 Task: Select the Mountain Time - US & Canada as time zone for the schedule.
Action: Mouse moved to (108, 326)
Screenshot: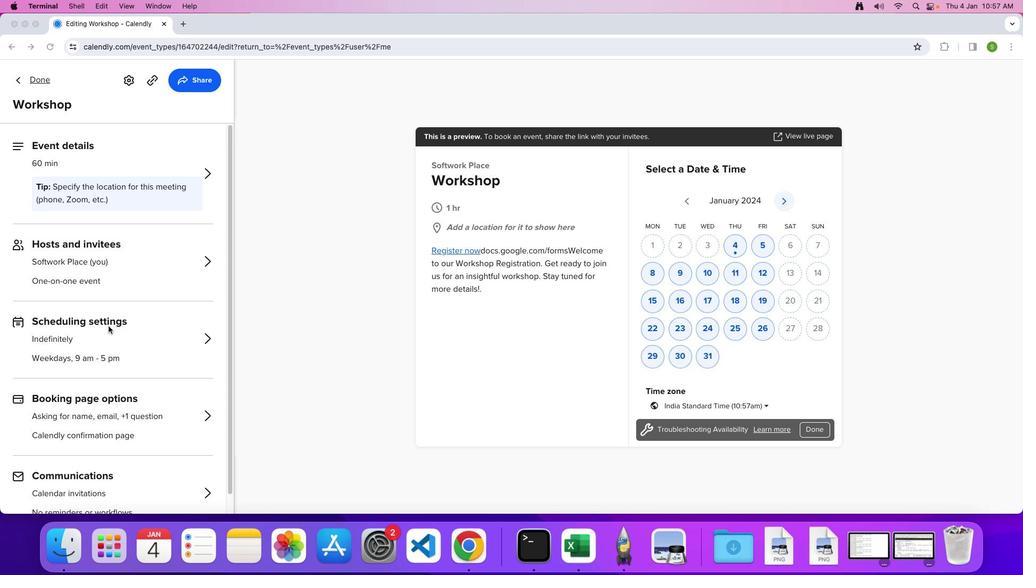 
Action: Mouse pressed left at (108, 326)
Screenshot: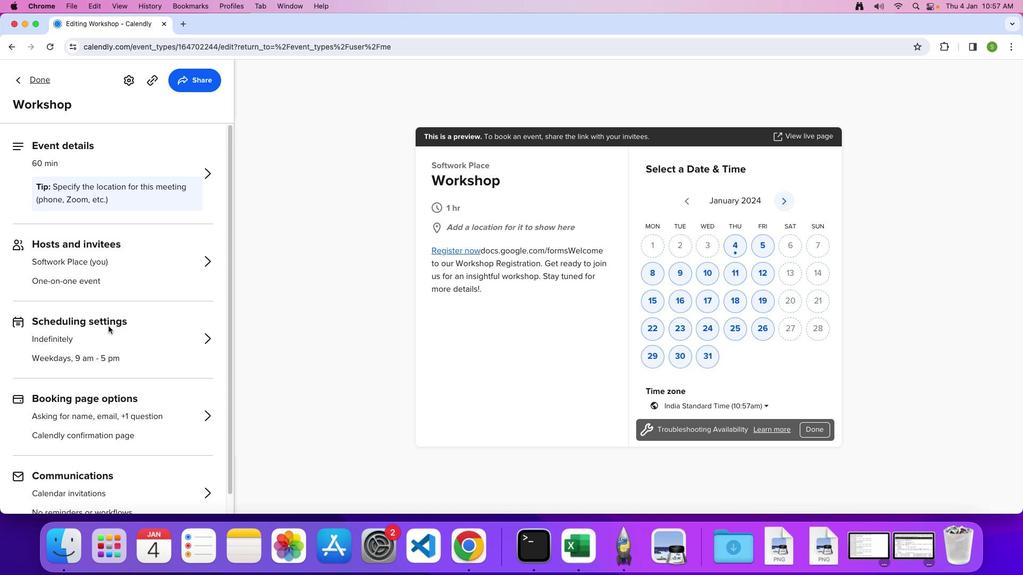 
Action: Mouse pressed left at (108, 326)
Screenshot: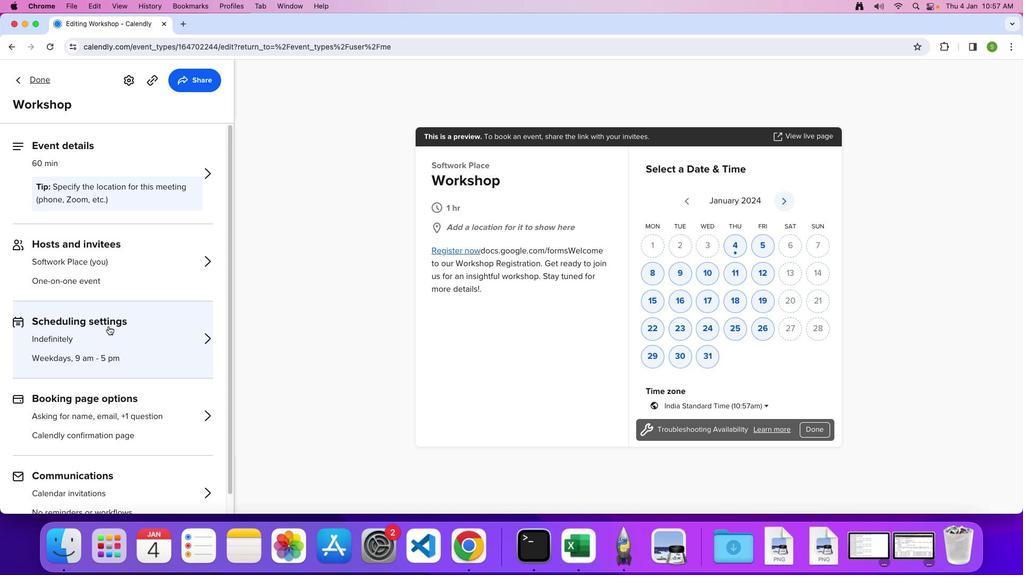 
Action: Mouse moved to (132, 327)
Screenshot: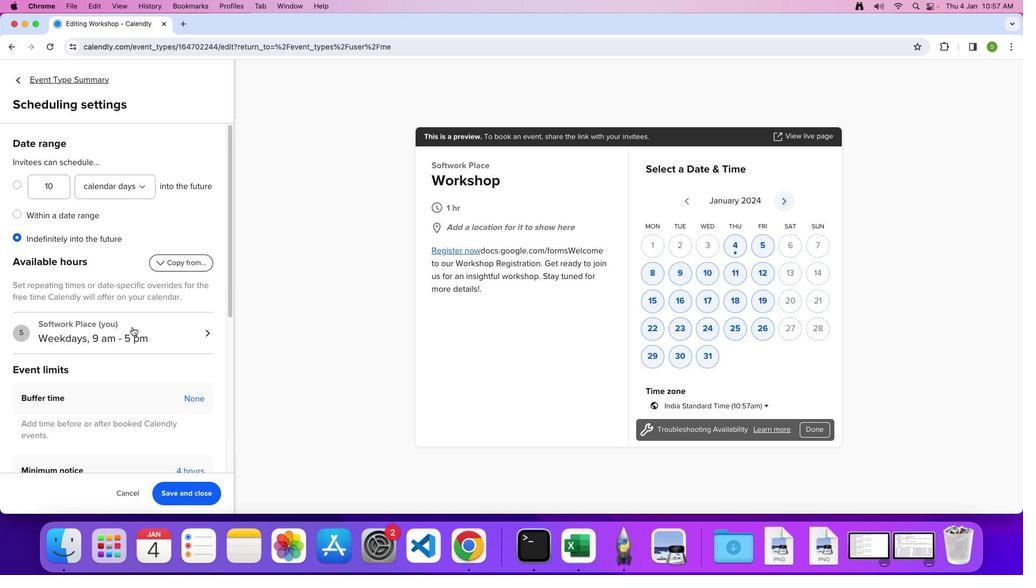 
Action: Mouse pressed left at (132, 327)
Screenshot: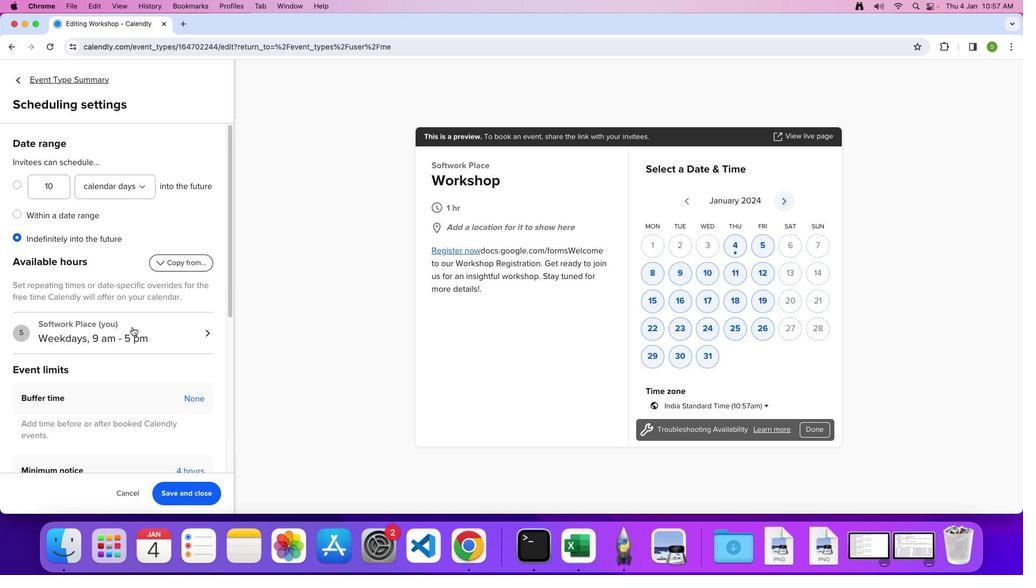 
Action: Mouse moved to (86, 197)
Screenshot: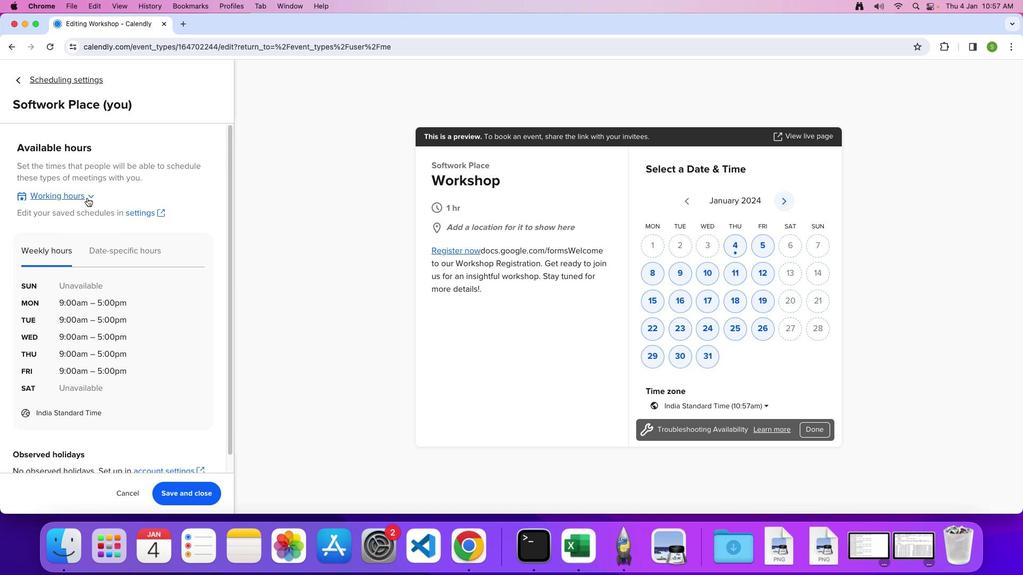 
Action: Mouse pressed left at (86, 197)
Screenshot: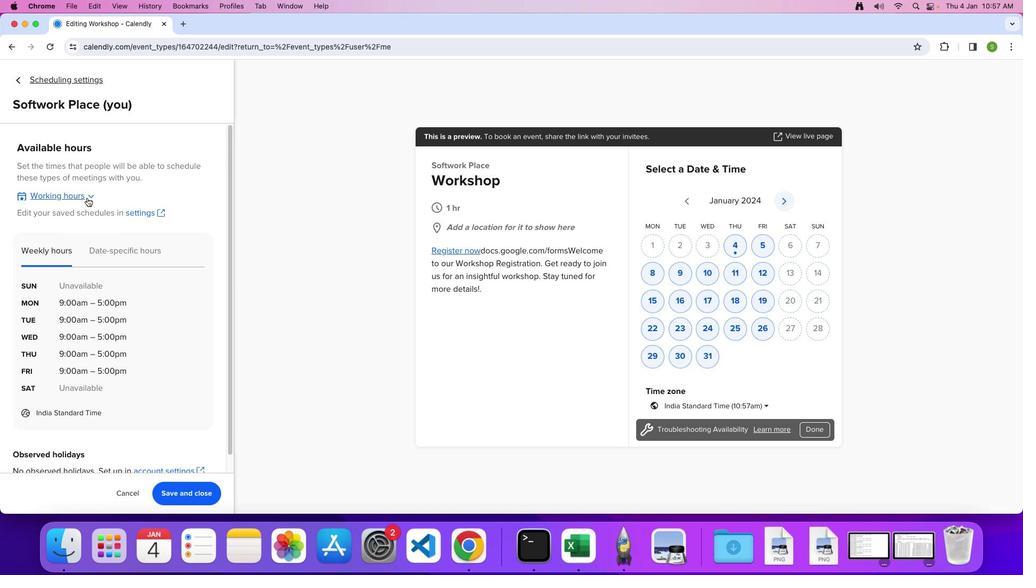 
Action: Mouse moved to (70, 266)
Screenshot: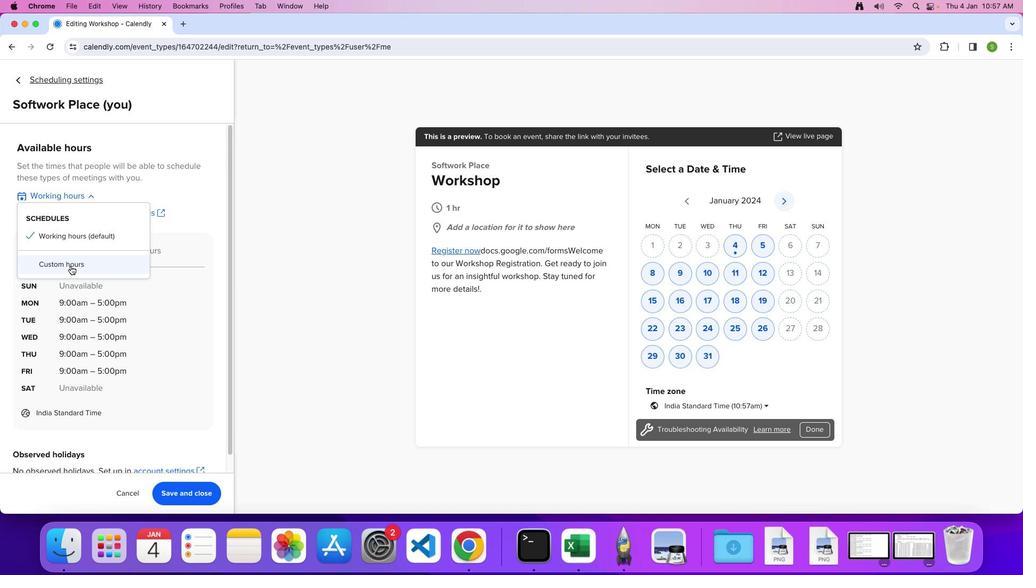 
Action: Mouse pressed left at (70, 266)
Screenshot: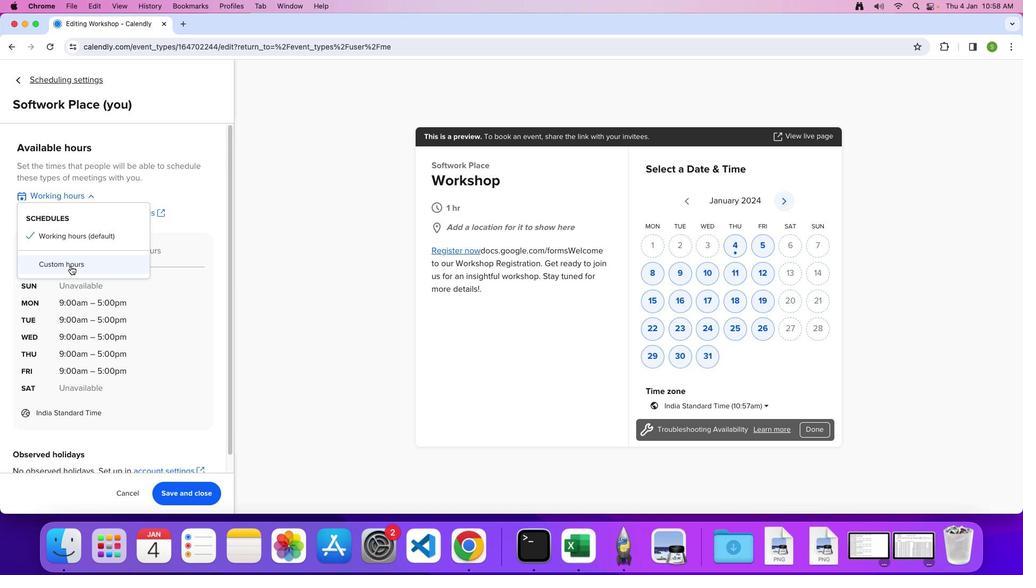 
Action: Mouse moved to (143, 343)
Screenshot: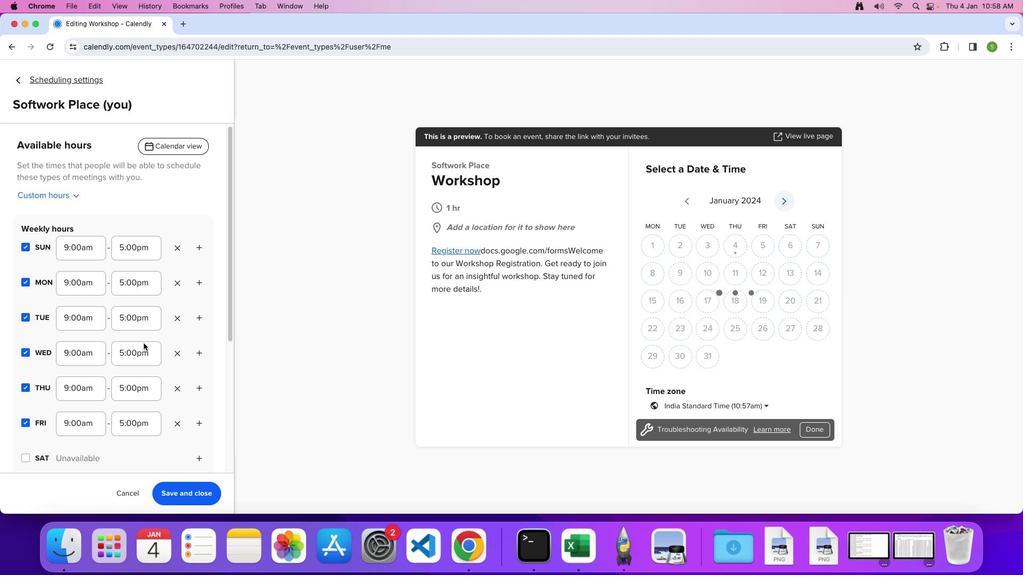 
Action: Mouse scrolled (143, 343) with delta (0, 0)
Screenshot: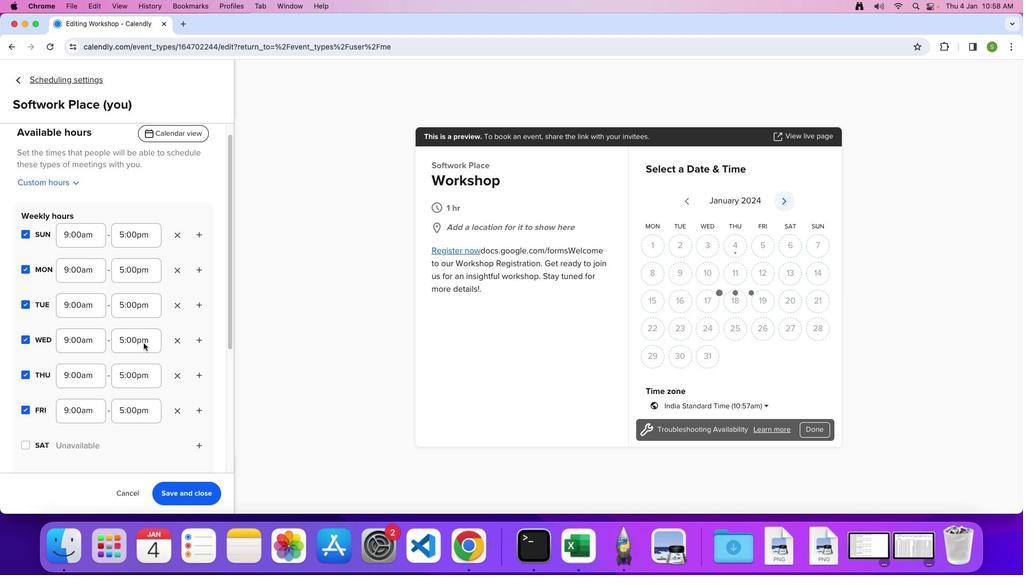 
Action: Mouse moved to (143, 343)
Screenshot: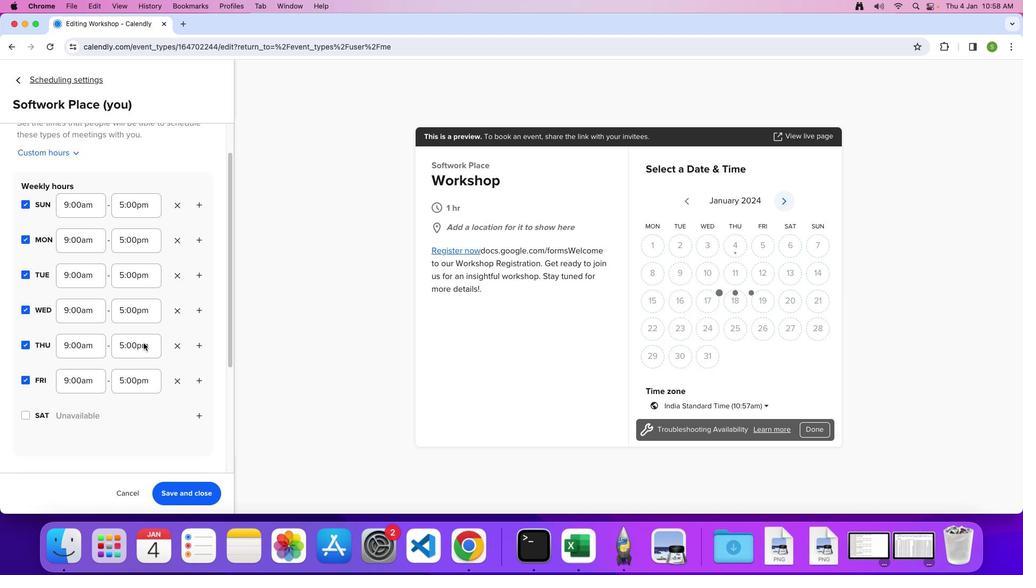 
Action: Mouse scrolled (143, 343) with delta (0, 0)
Screenshot: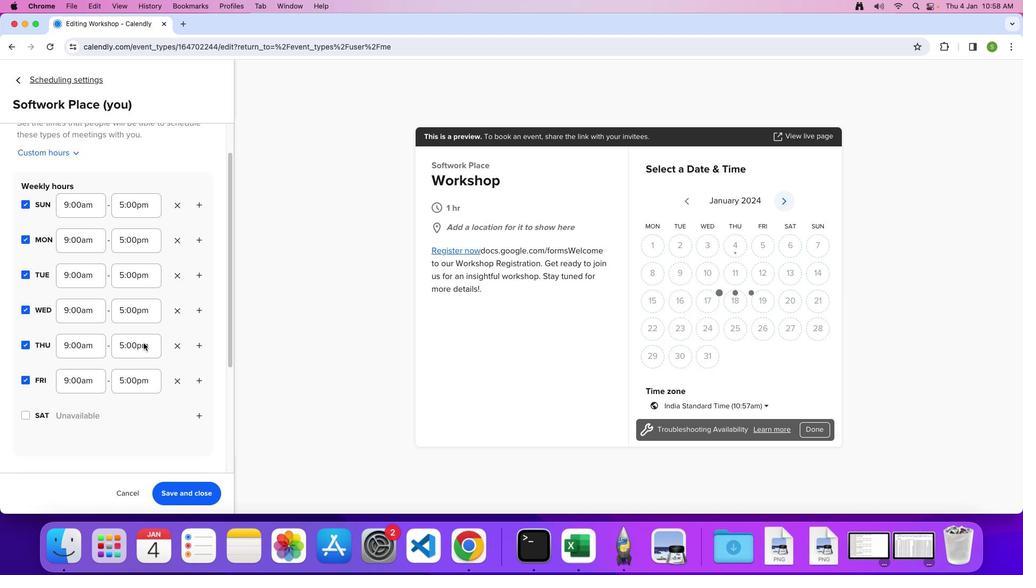 
Action: Mouse scrolled (143, 343) with delta (0, -2)
Screenshot: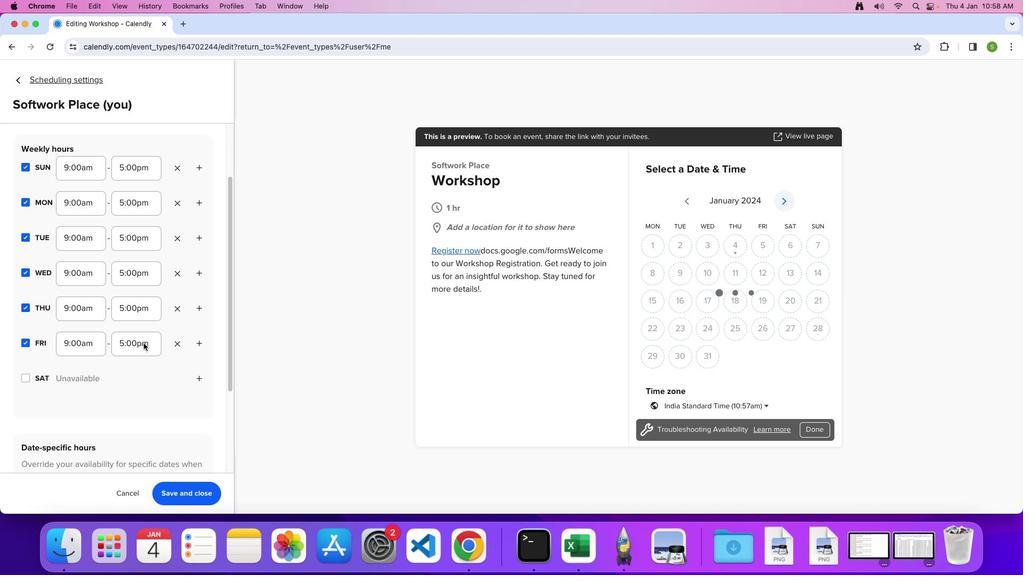 
Action: Mouse scrolled (143, 343) with delta (0, 0)
Screenshot: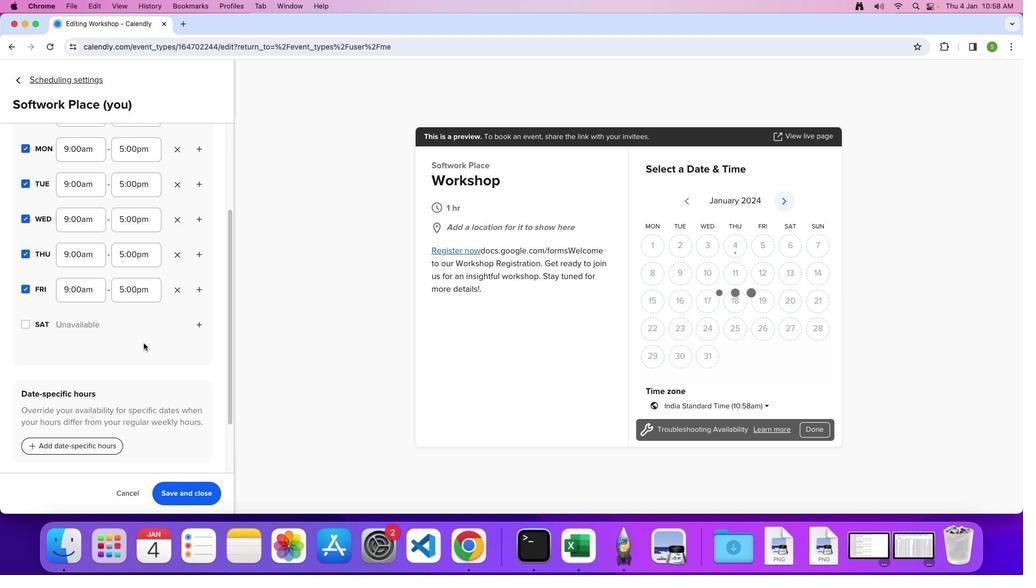 
Action: Mouse scrolled (143, 343) with delta (0, 0)
Screenshot: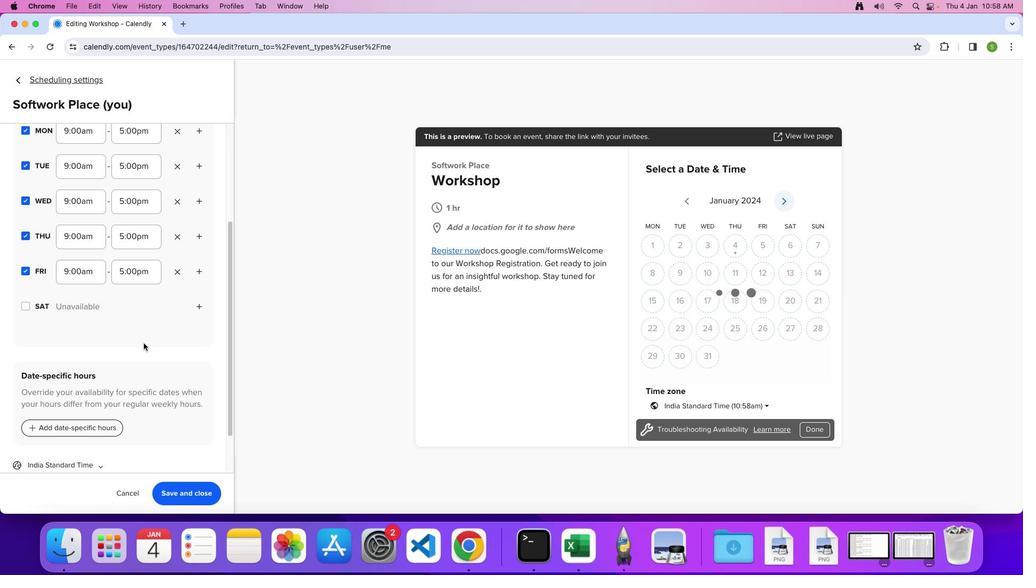
Action: Mouse scrolled (143, 343) with delta (0, -1)
Screenshot: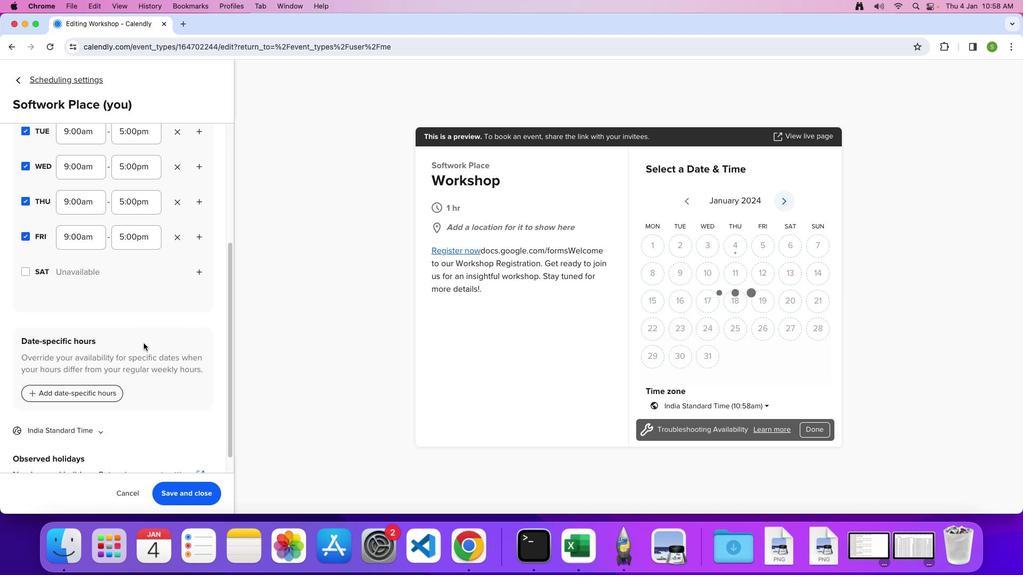
Action: Mouse scrolled (143, 343) with delta (0, -2)
Screenshot: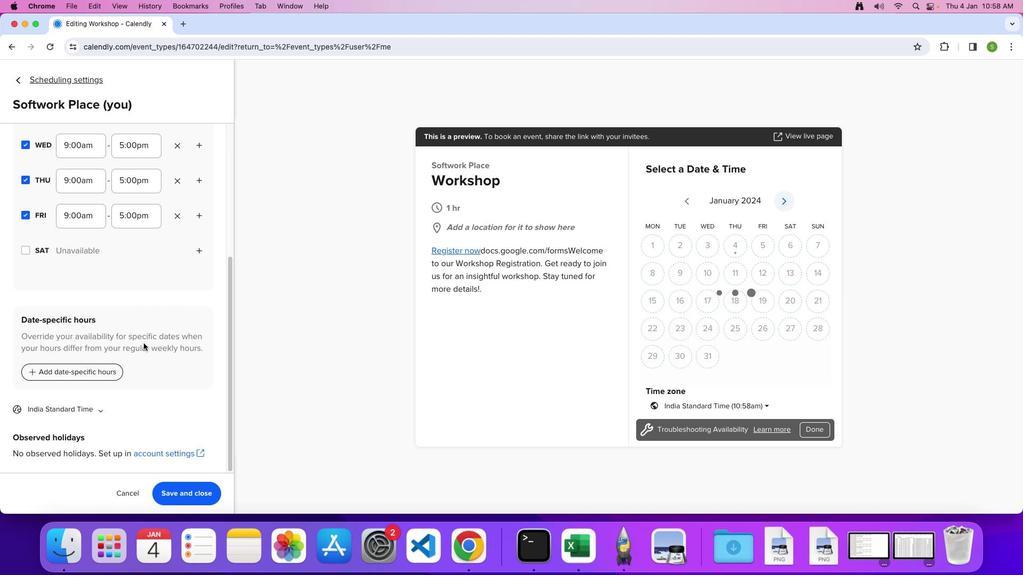 
Action: Mouse scrolled (143, 343) with delta (0, 0)
Screenshot: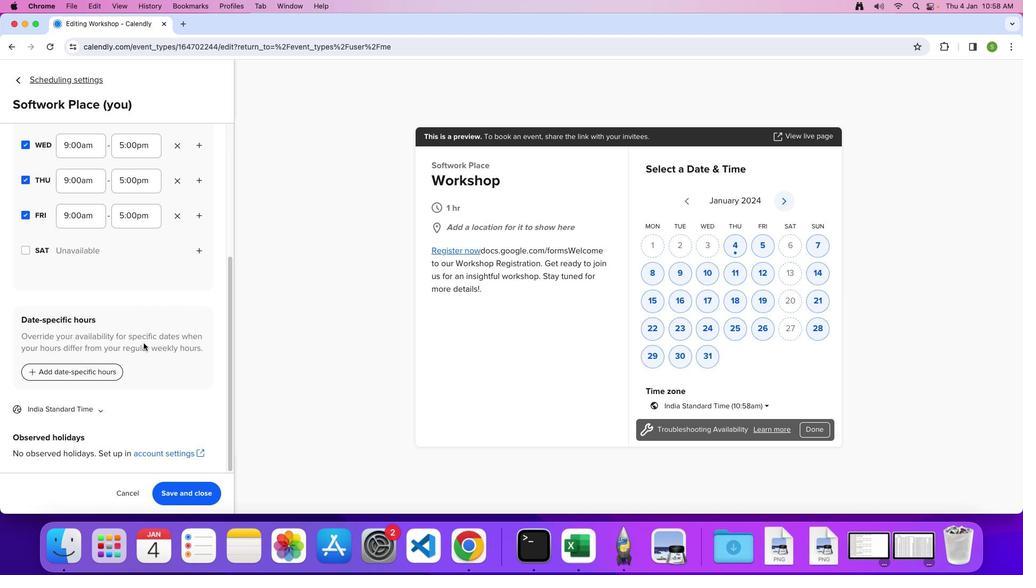 
Action: Mouse scrolled (143, 343) with delta (0, 0)
Screenshot: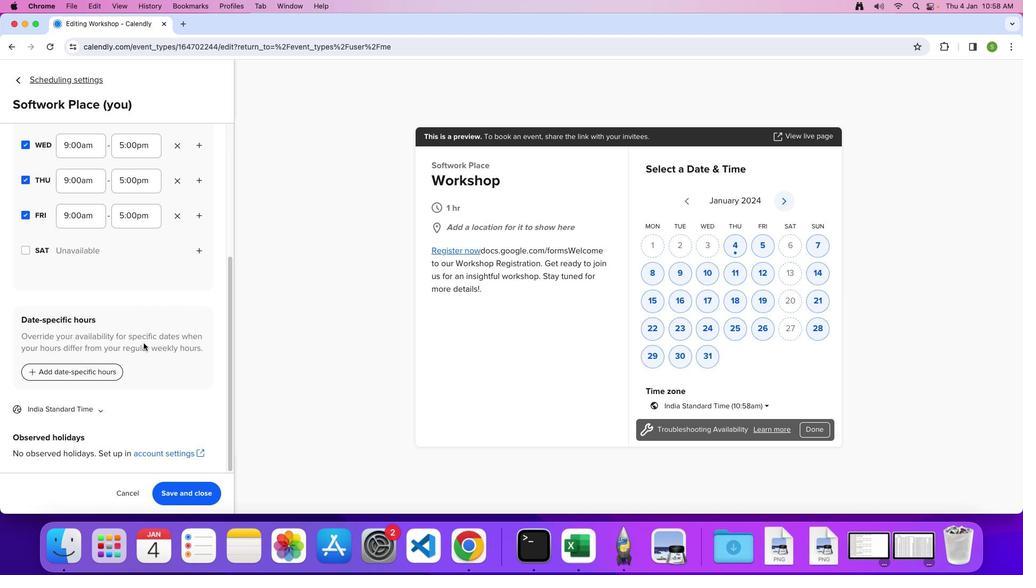 
Action: Mouse scrolled (143, 343) with delta (0, 0)
Screenshot: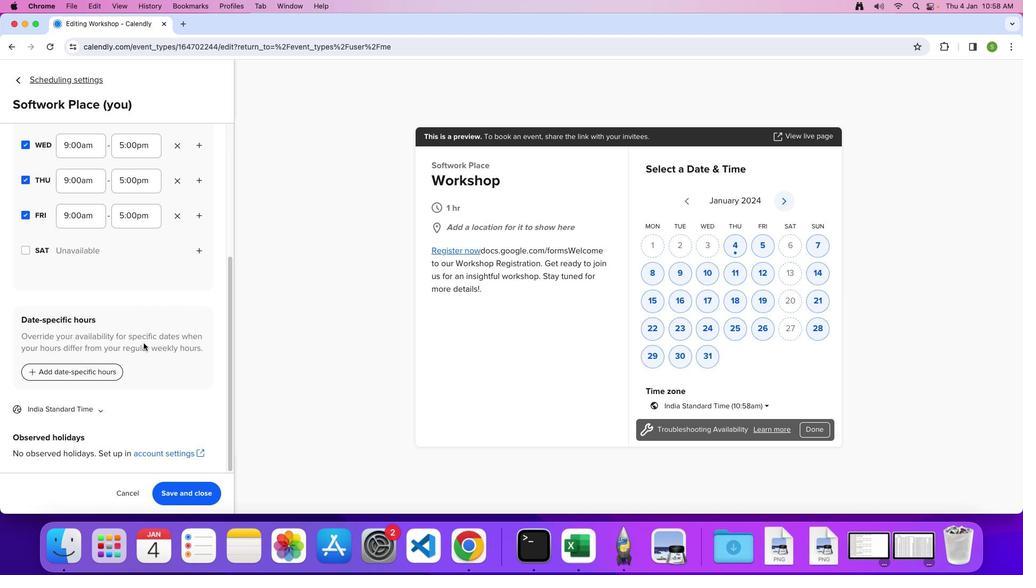 
Action: Mouse moved to (93, 408)
Screenshot: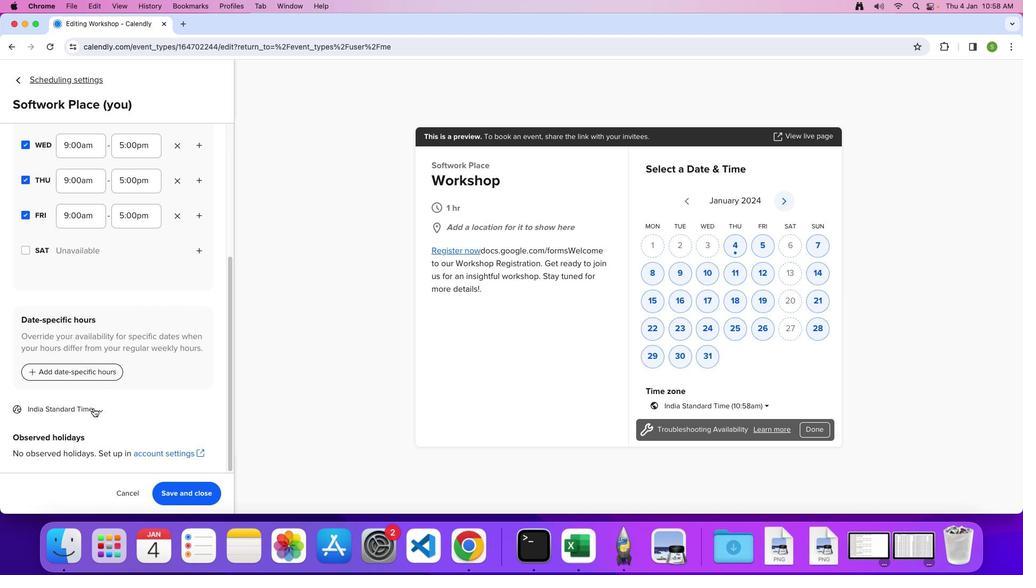 
Action: Mouse pressed left at (93, 408)
Screenshot: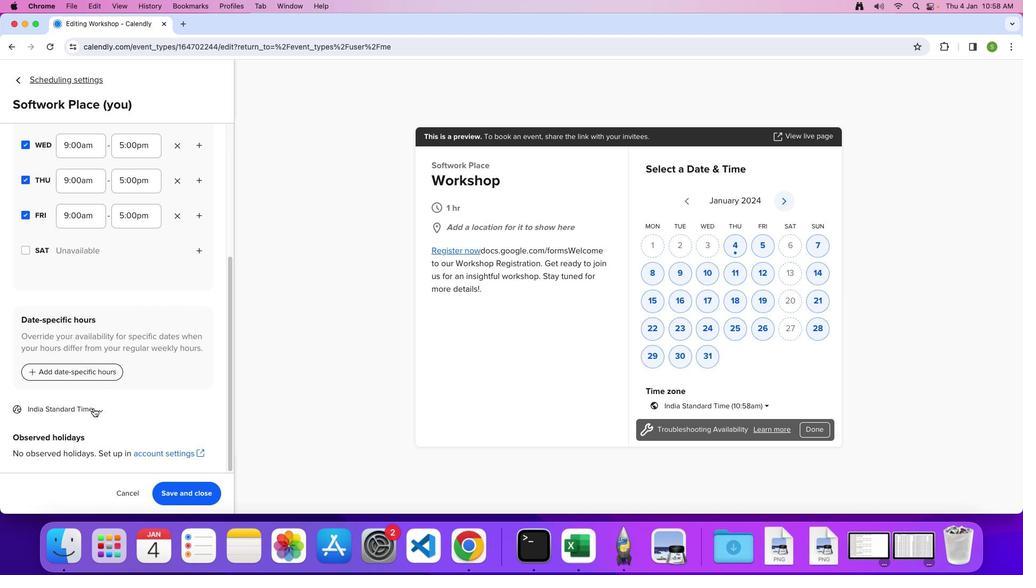 
Action: Mouse moved to (132, 392)
Screenshot: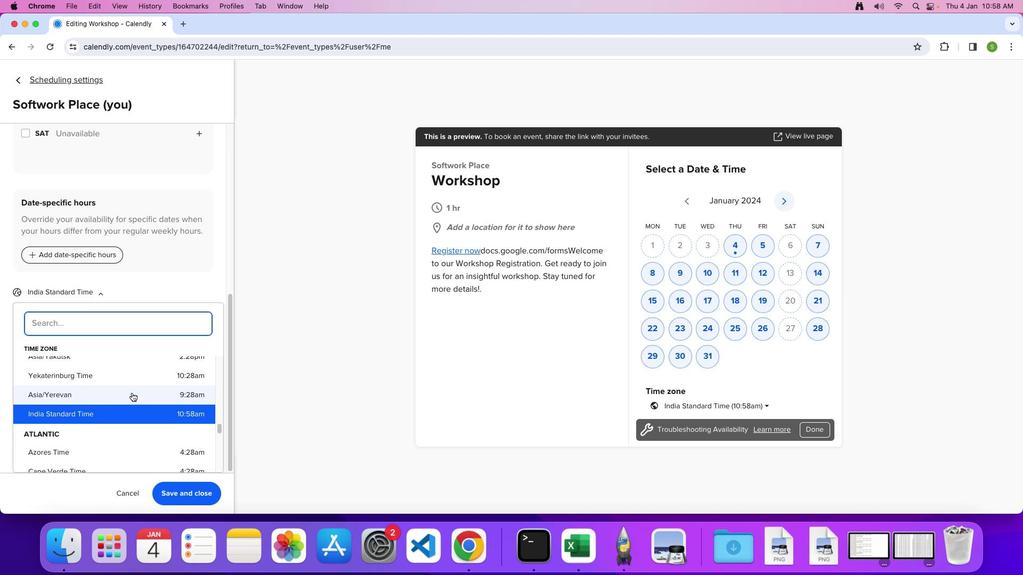 
Action: Mouse scrolled (132, 392) with delta (0, 0)
Screenshot: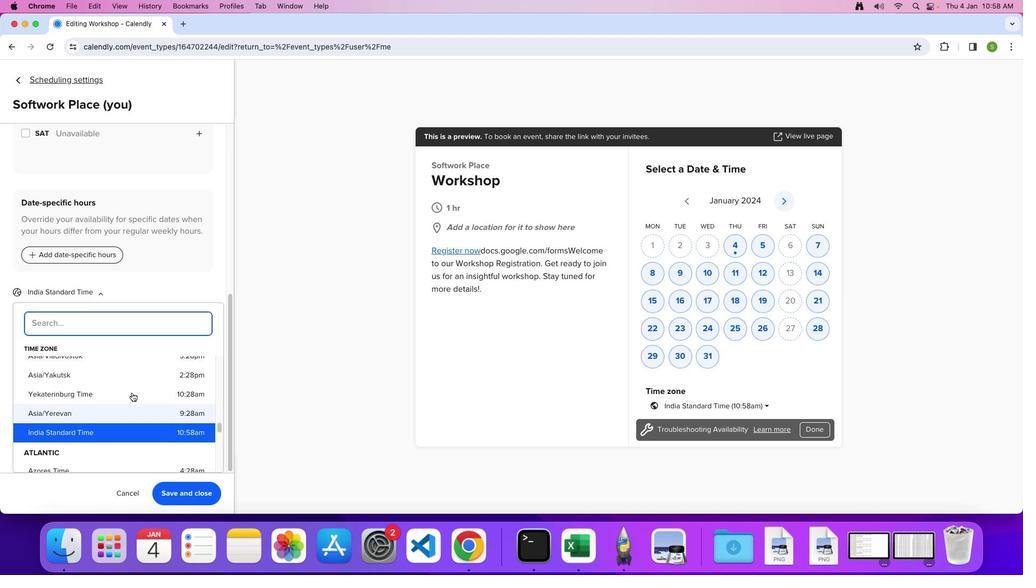 
Action: Mouse scrolled (132, 392) with delta (0, 0)
Screenshot: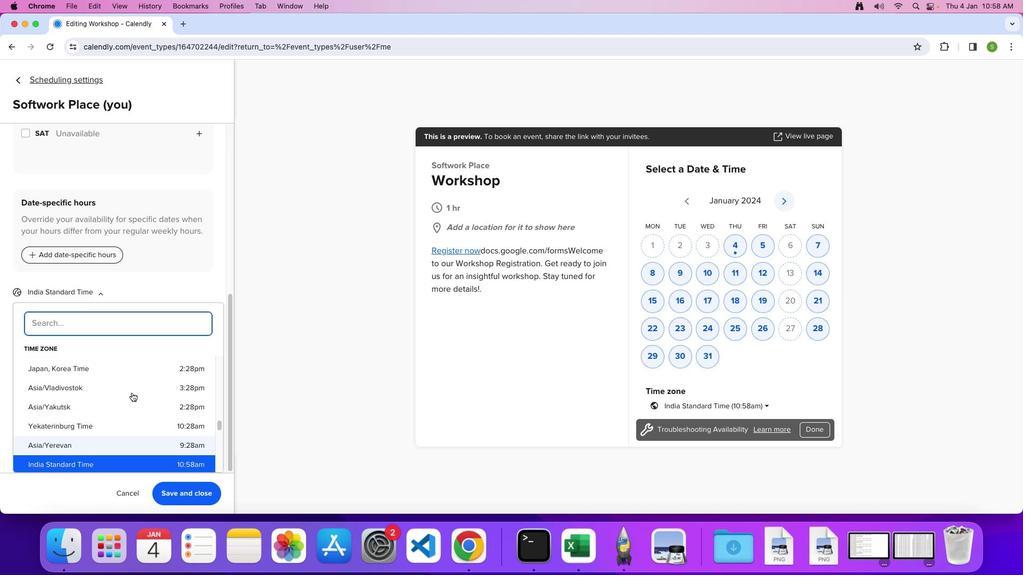 
Action: Mouse scrolled (132, 392) with delta (0, 2)
Screenshot: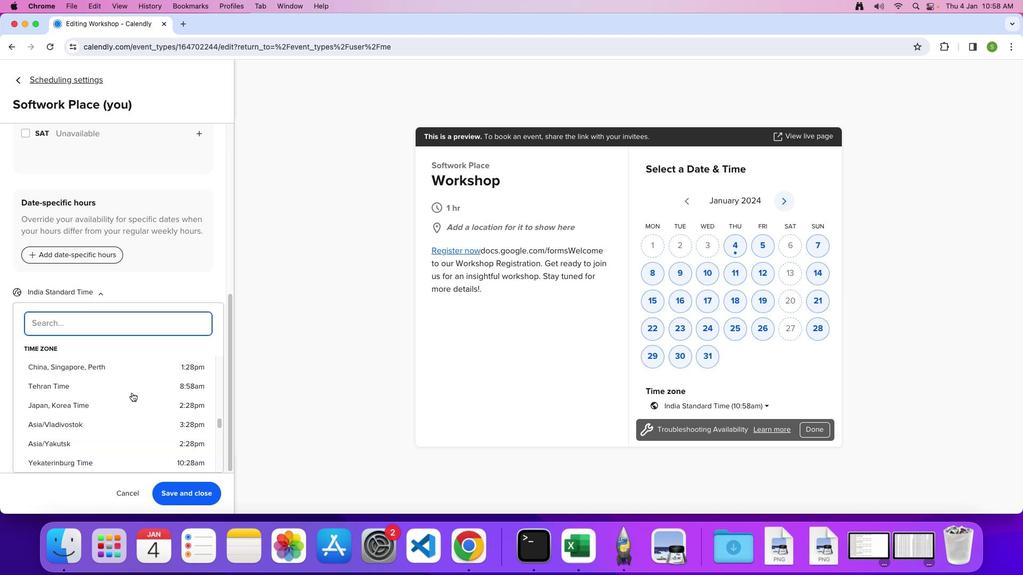 
Action: Mouse moved to (131, 392)
Screenshot: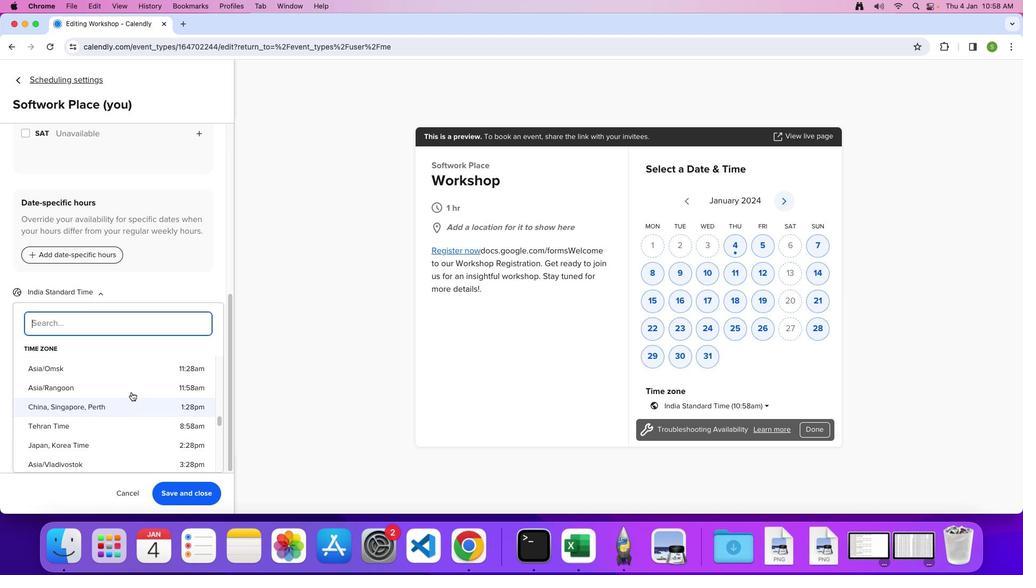 
Action: Mouse scrolled (131, 392) with delta (0, 0)
Screenshot: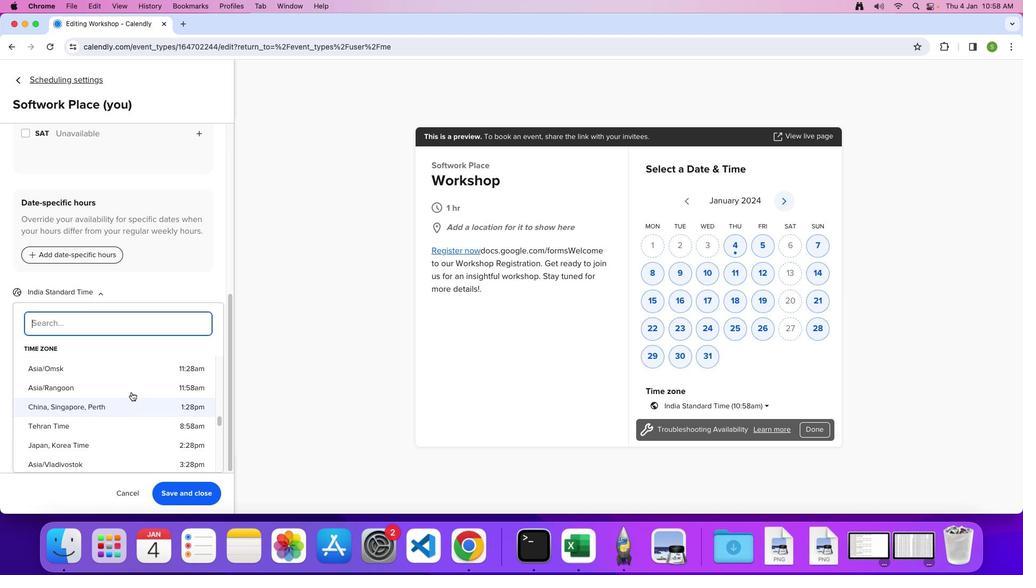 
Action: Mouse moved to (131, 392)
Screenshot: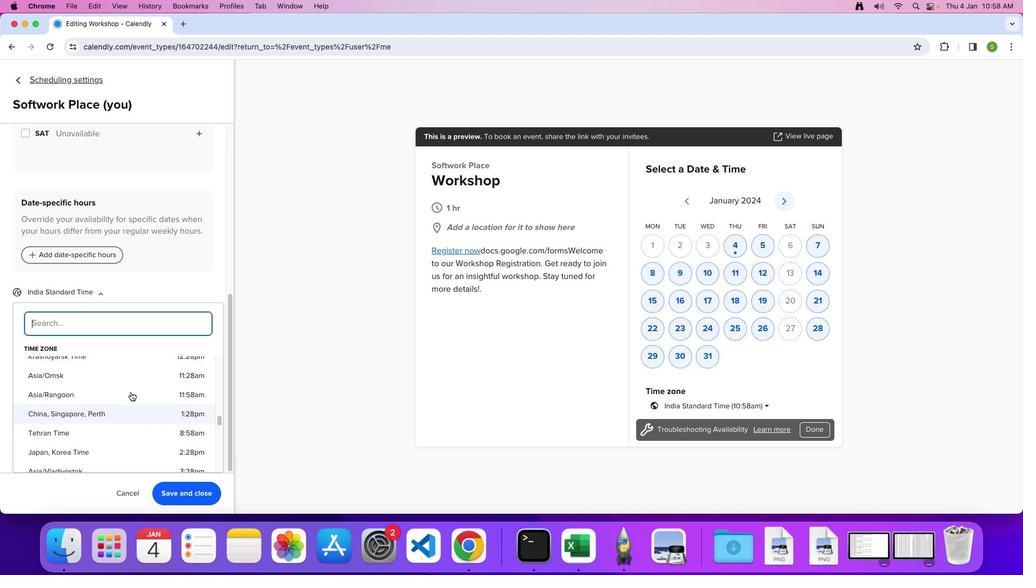 
Action: Mouse scrolled (131, 392) with delta (0, 0)
Screenshot: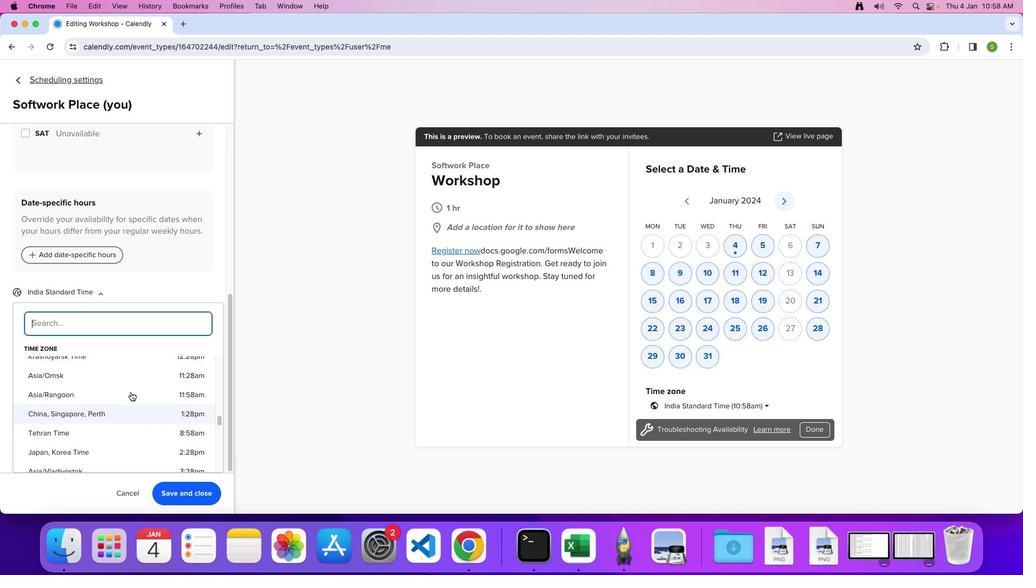 
Action: Mouse moved to (130, 392)
Screenshot: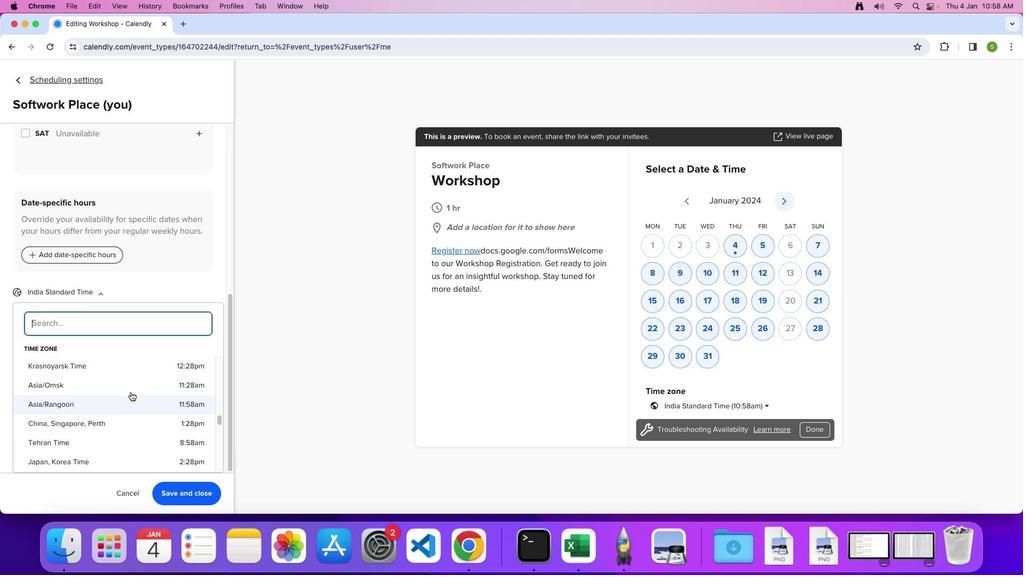 
Action: Mouse scrolled (130, 392) with delta (0, 0)
Screenshot: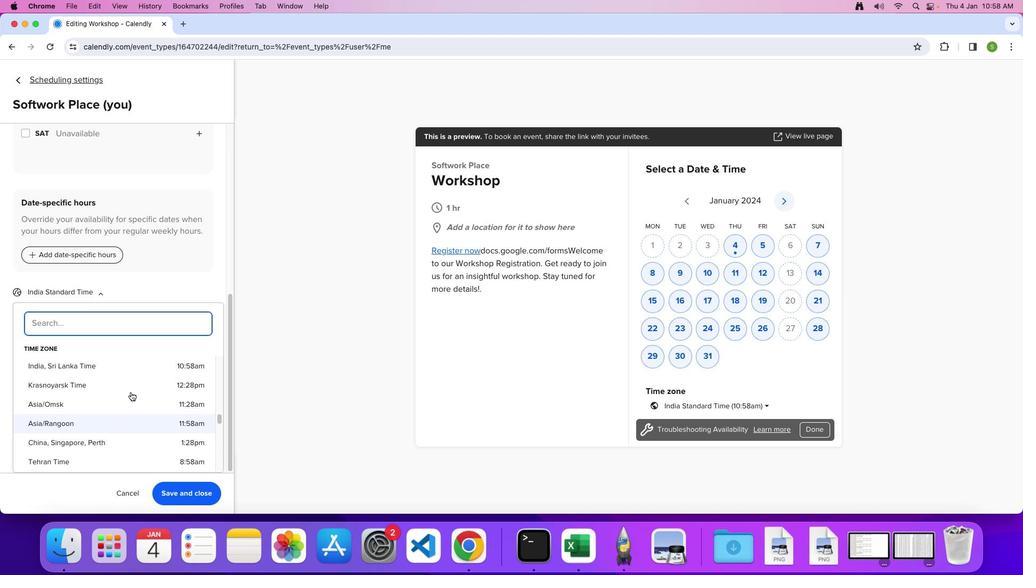 
Action: Mouse scrolled (130, 392) with delta (0, 0)
Screenshot: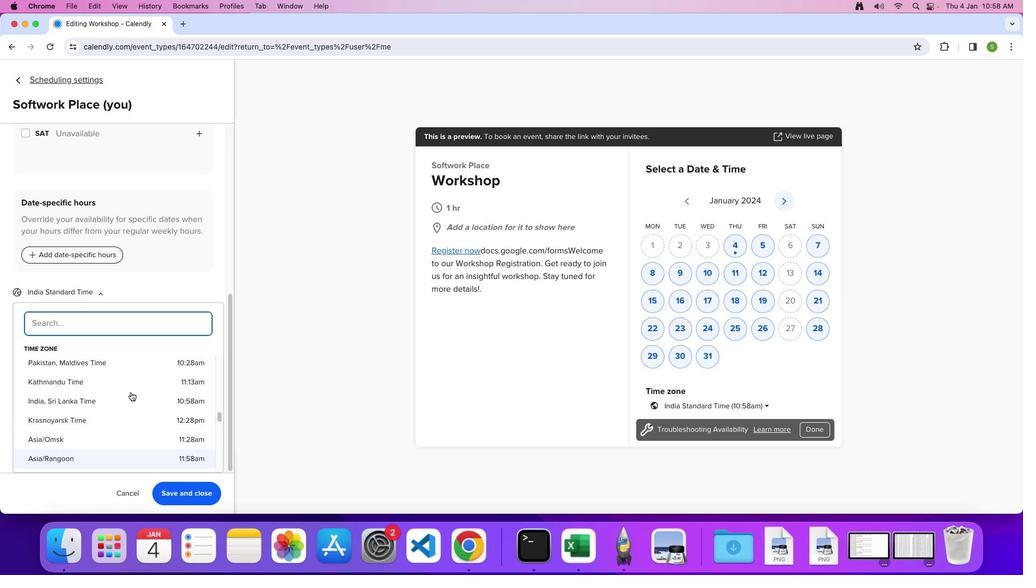 
Action: Mouse scrolled (130, 392) with delta (0, 2)
Screenshot: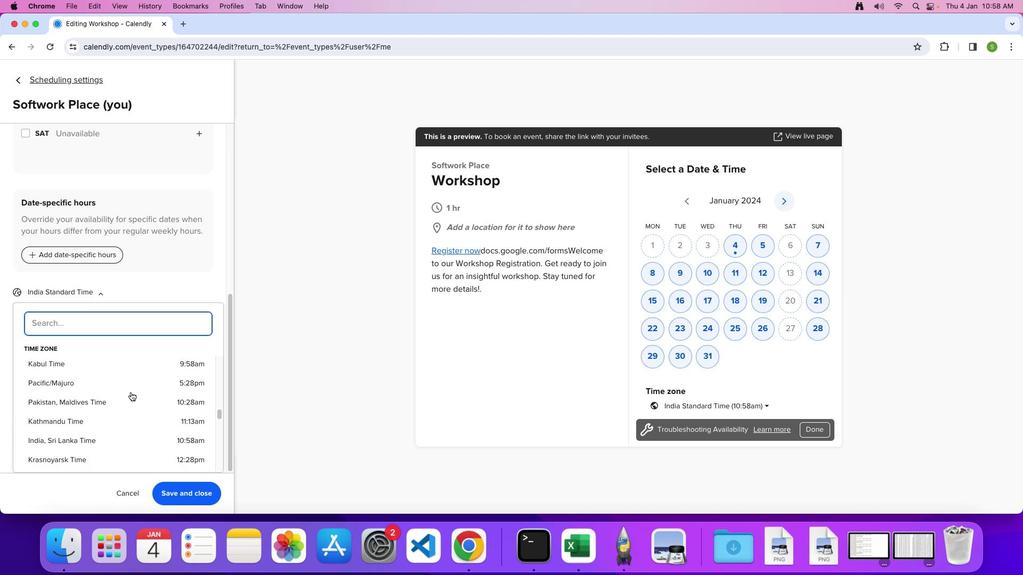 
Action: Mouse scrolled (130, 392) with delta (0, 0)
Screenshot: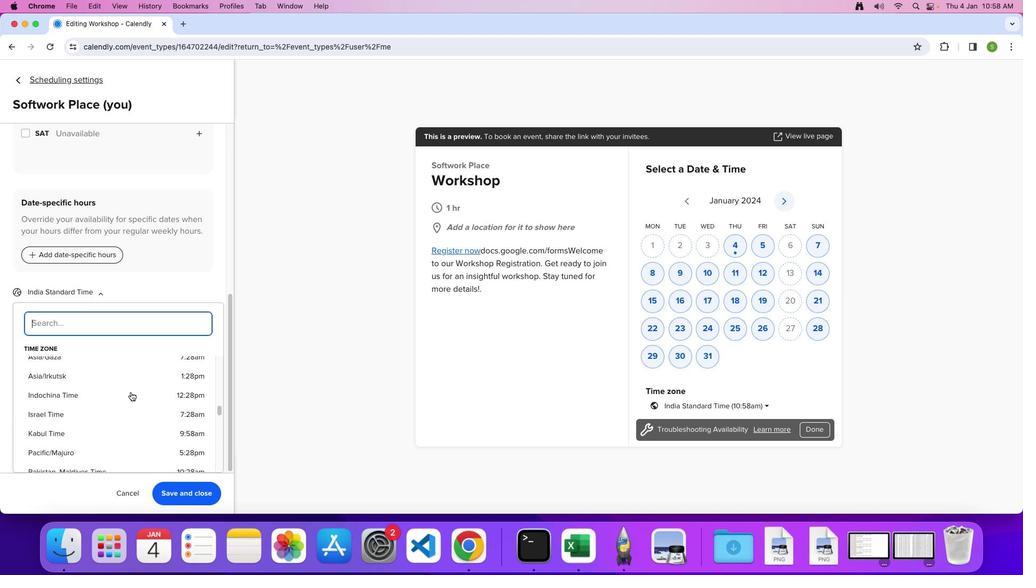 
Action: Mouse scrolled (130, 392) with delta (0, 0)
Screenshot: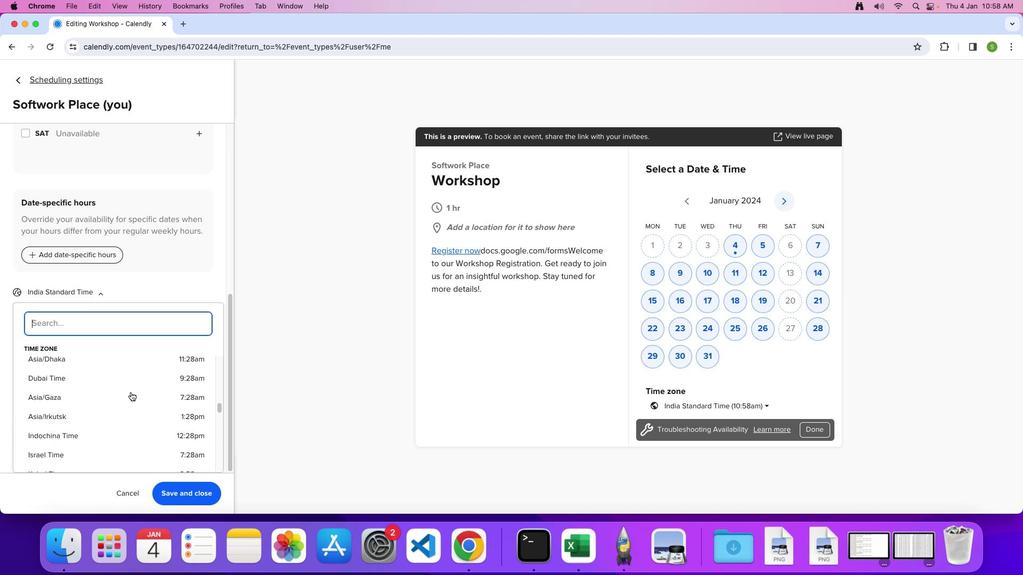 
Action: Mouse scrolled (130, 392) with delta (0, 2)
Screenshot: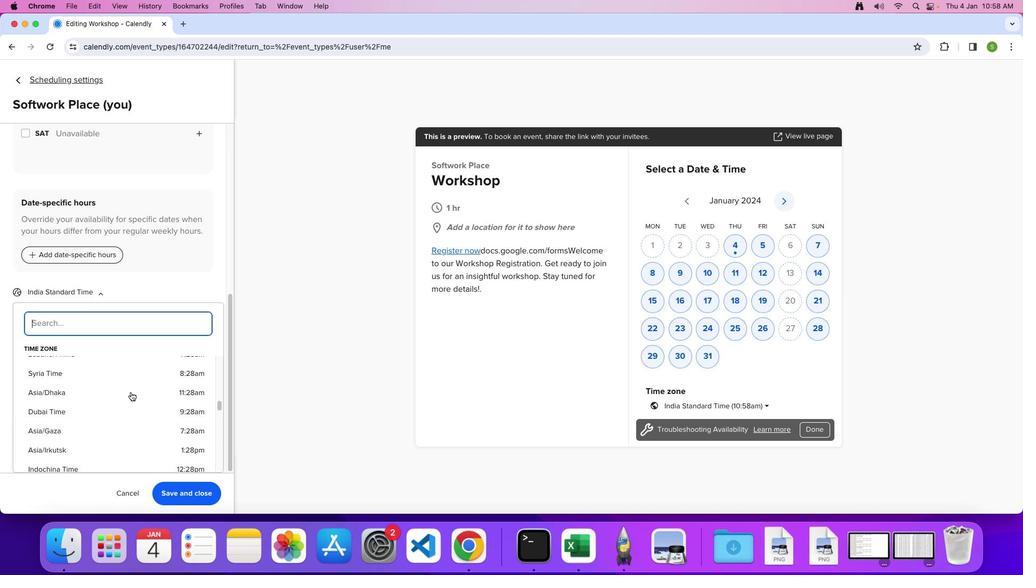 
Action: Mouse moved to (130, 392)
Screenshot: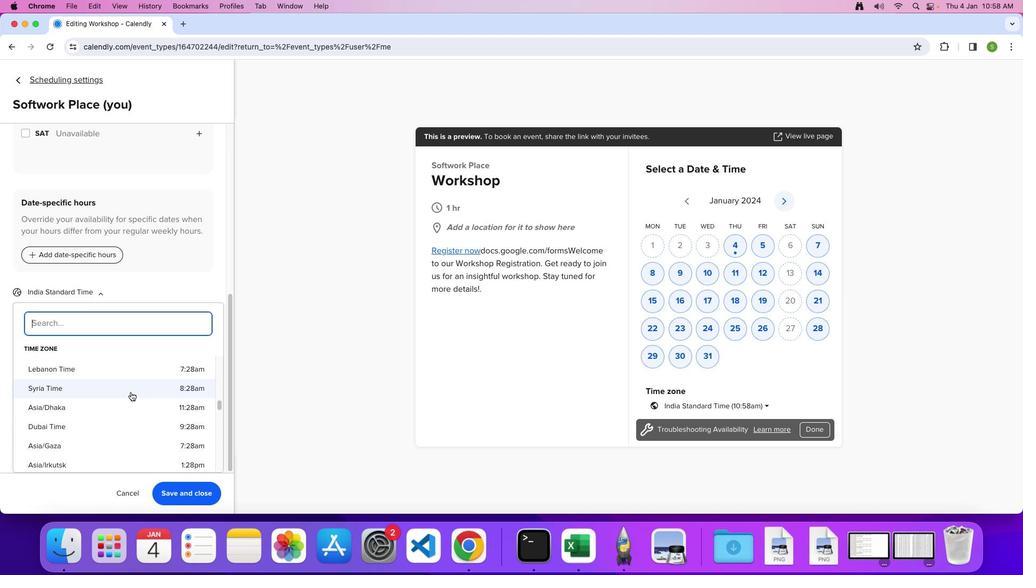 
Action: Mouse scrolled (130, 392) with delta (0, 0)
Screenshot: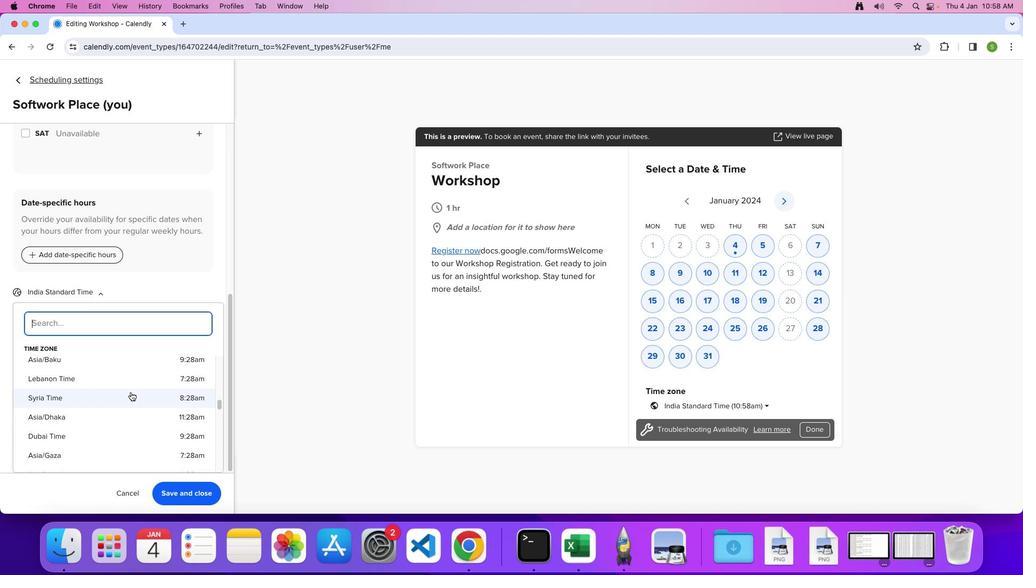 
Action: Mouse scrolled (130, 392) with delta (0, -2)
Screenshot: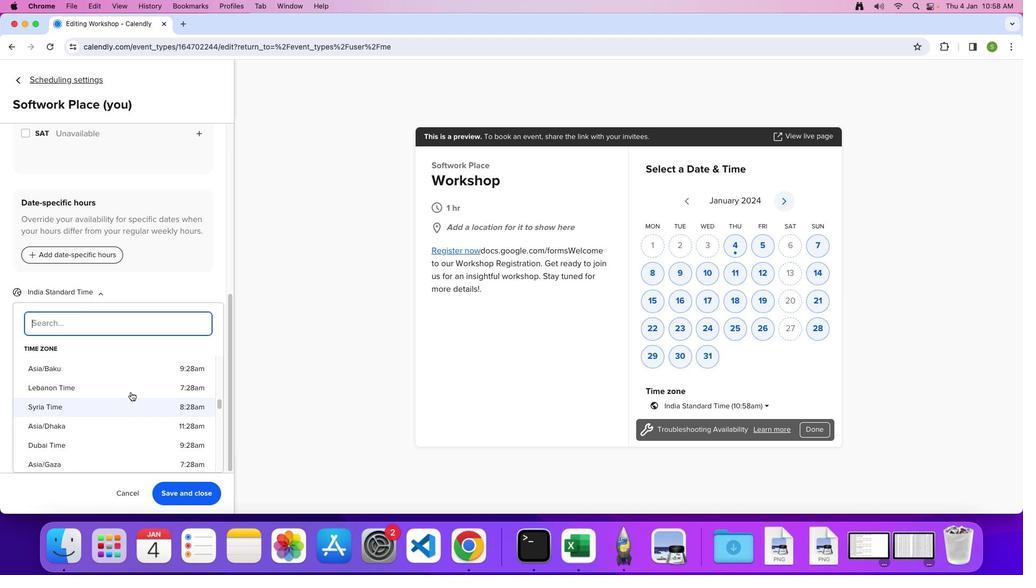 
Action: Mouse scrolled (130, 392) with delta (0, 3)
Screenshot: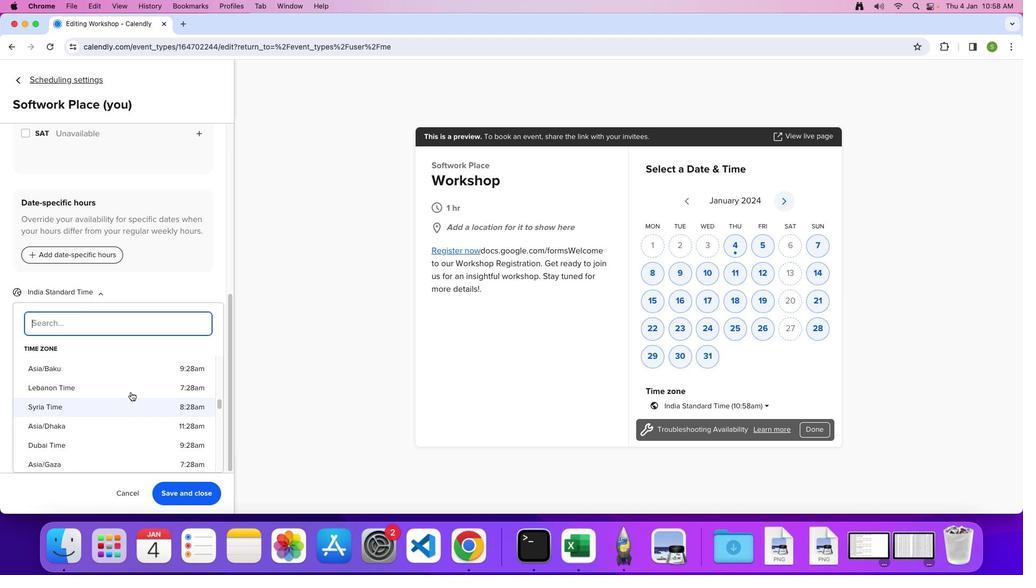 
Action: Mouse scrolled (130, 392) with delta (0, 0)
Screenshot: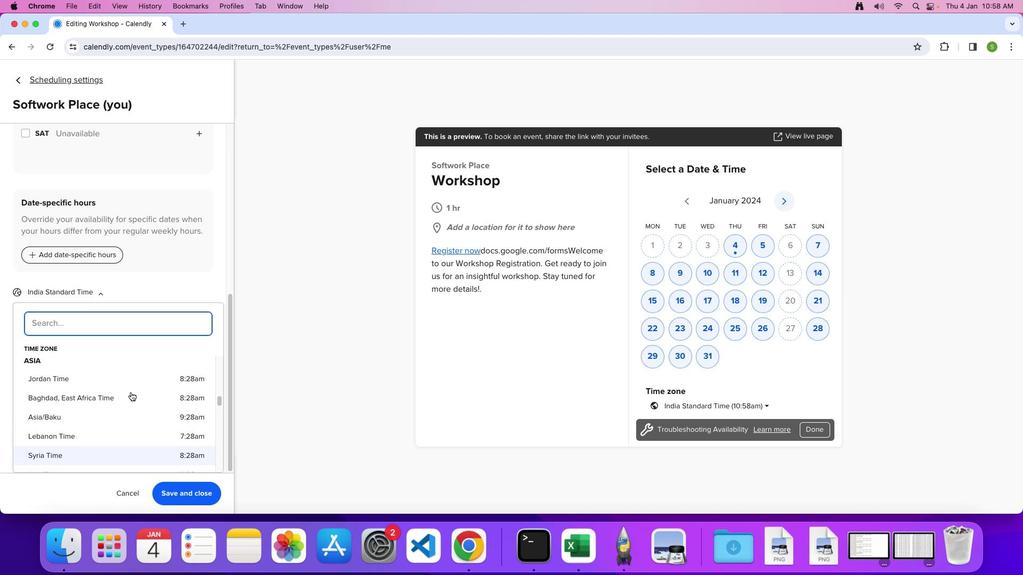 
Action: Mouse scrolled (130, 392) with delta (0, 0)
Screenshot: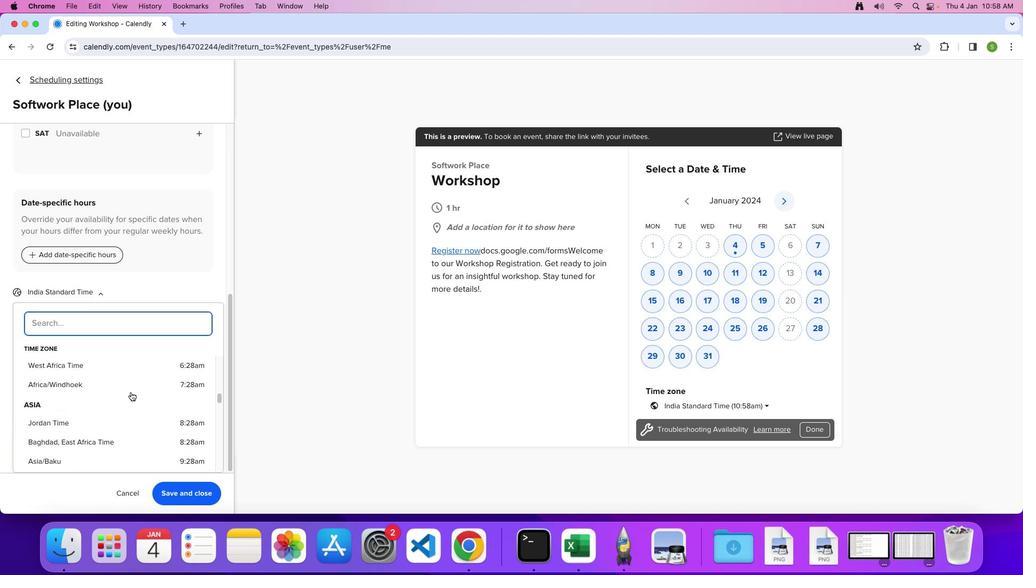 
Action: Mouse scrolled (130, 392) with delta (0, 2)
Screenshot: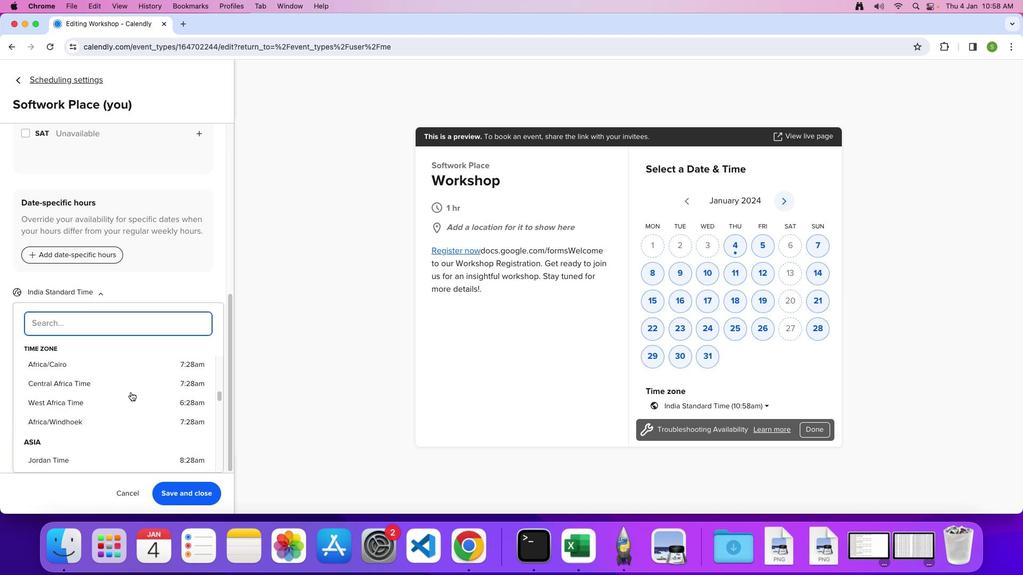 
Action: Mouse moved to (130, 392)
Screenshot: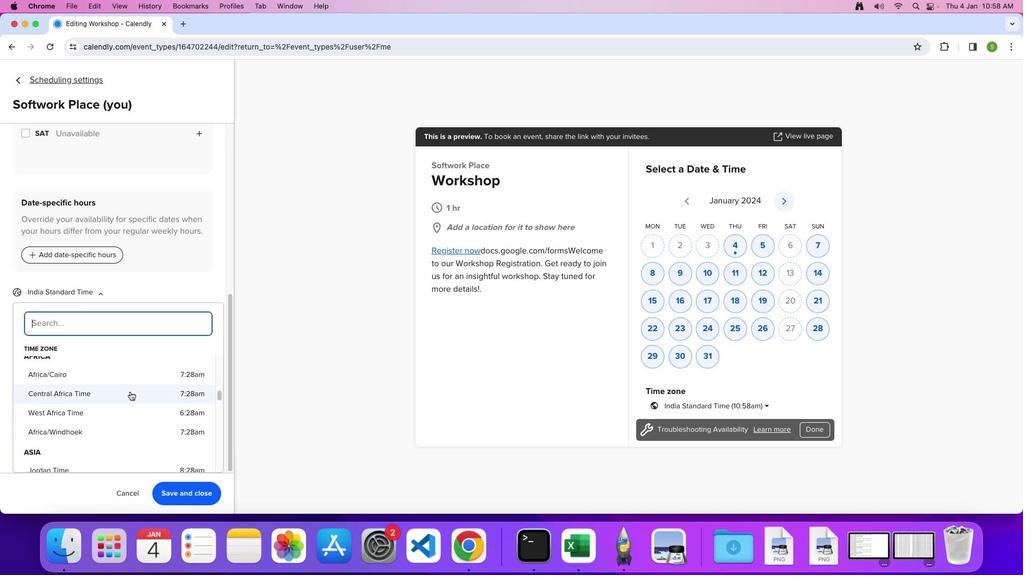 
Action: Mouse scrolled (130, 392) with delta (0, 0)
Screenshot: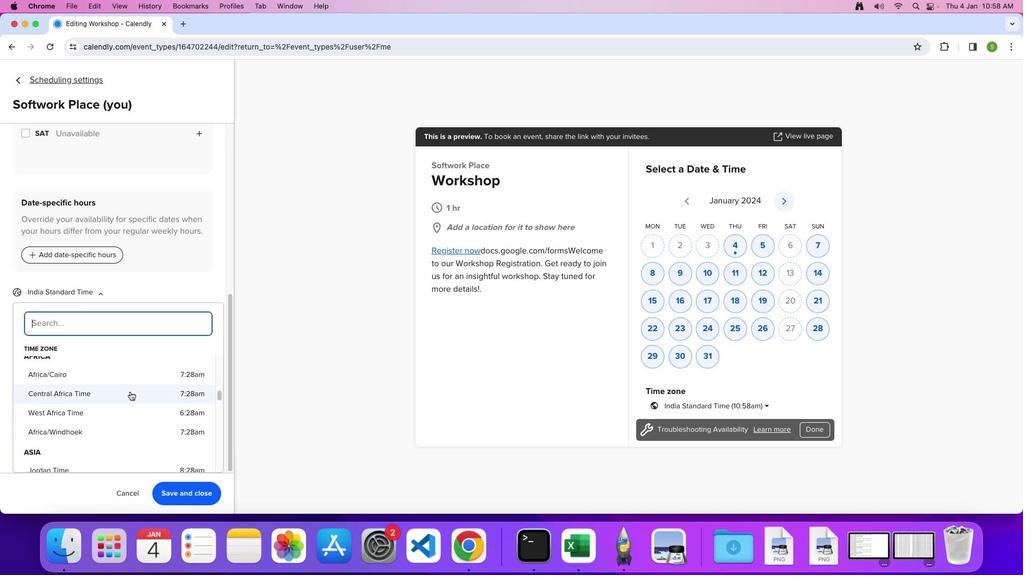 
Action: Mouse scrolled (130, 392) with delta (0, -2)
Screenshot: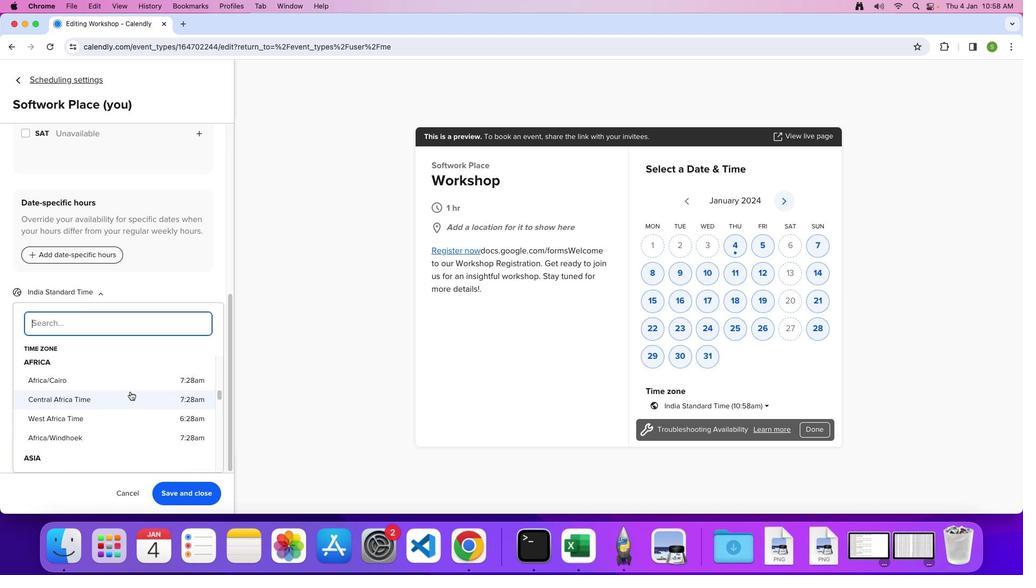 
Action: Mouse scrolled (130, 392) with delta (0, 2)
Screenshot: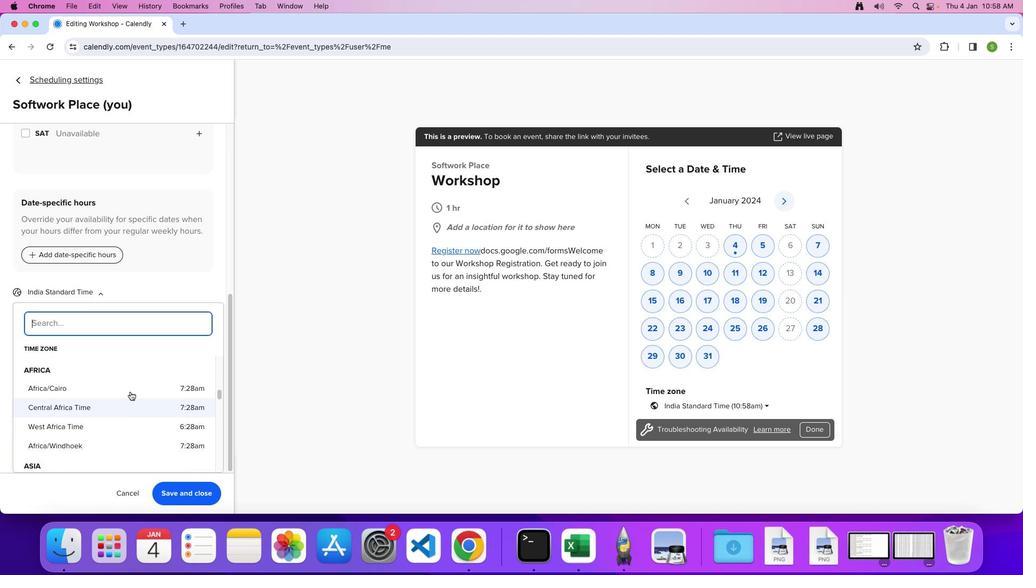 
Action: Mouse scrolled (130, 392) with delta (0, 0)
Screenshot: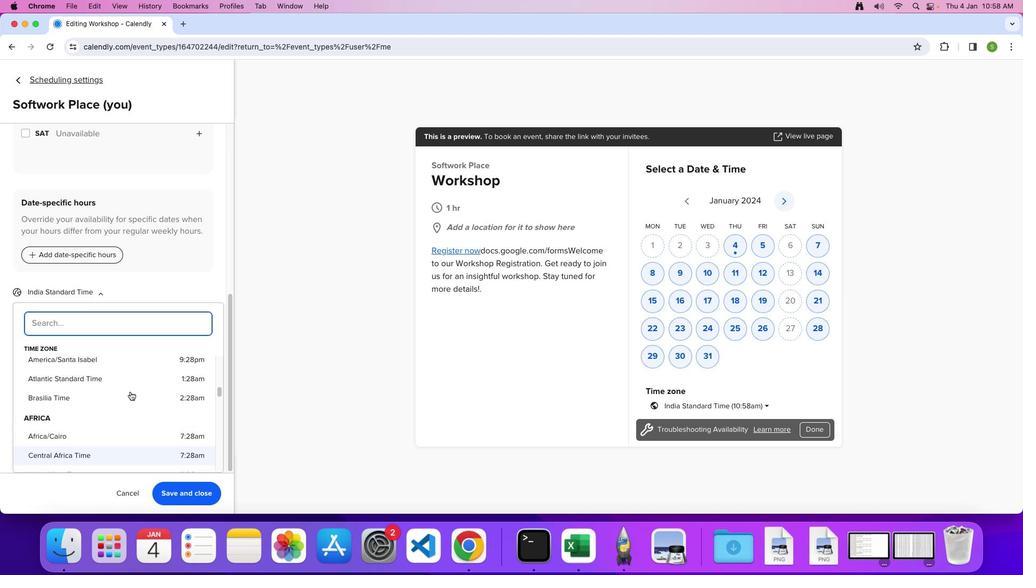 
Action: Mouse scrolled (130, 392) with delta (0, 0)
Screenshot: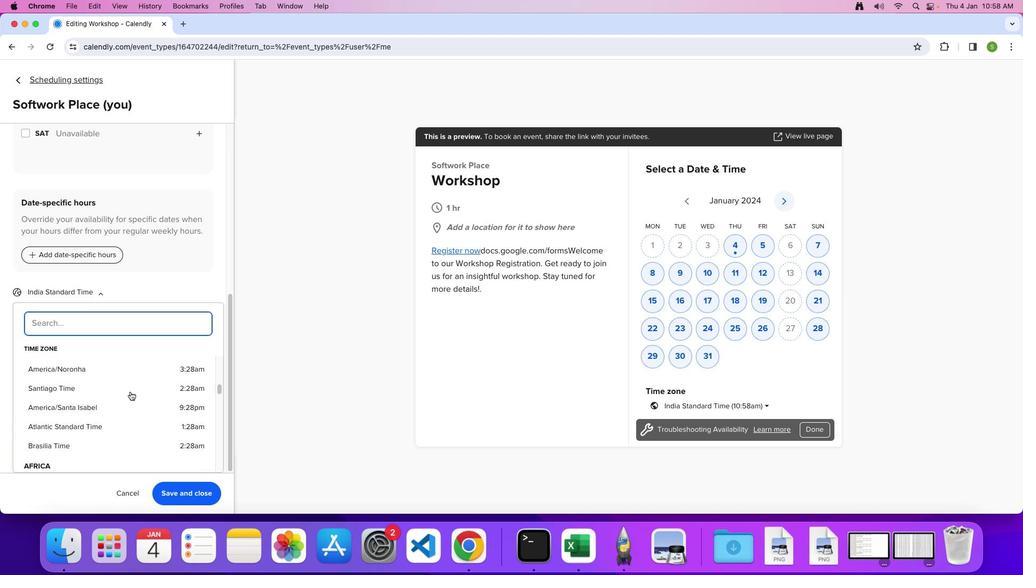 
Action: Mouse scrolled (130, 392) with delta (0, 2)
Screenshot: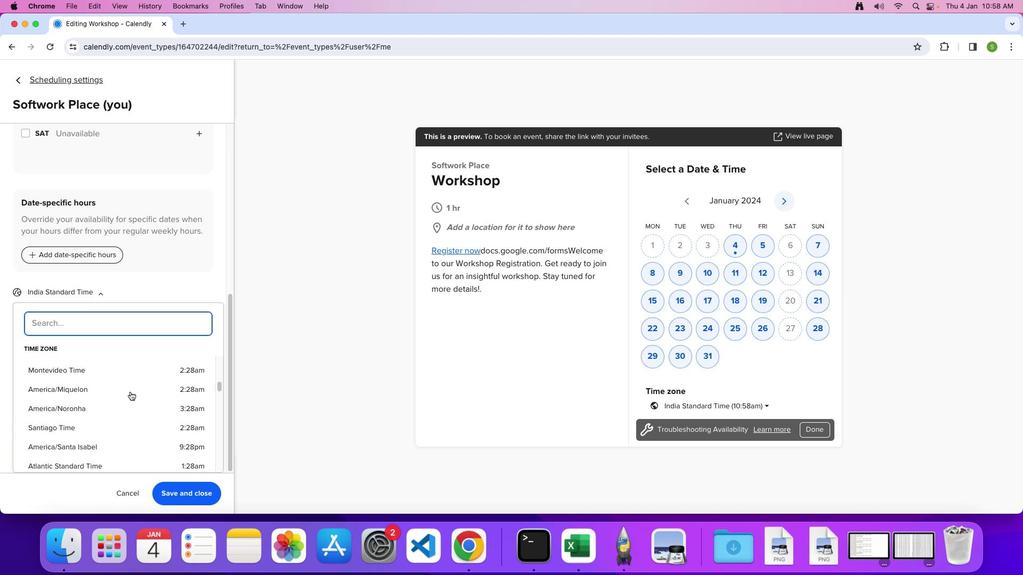
Action: Mouse scrolled (130, 392) with delta (0, 0)
Screenshot: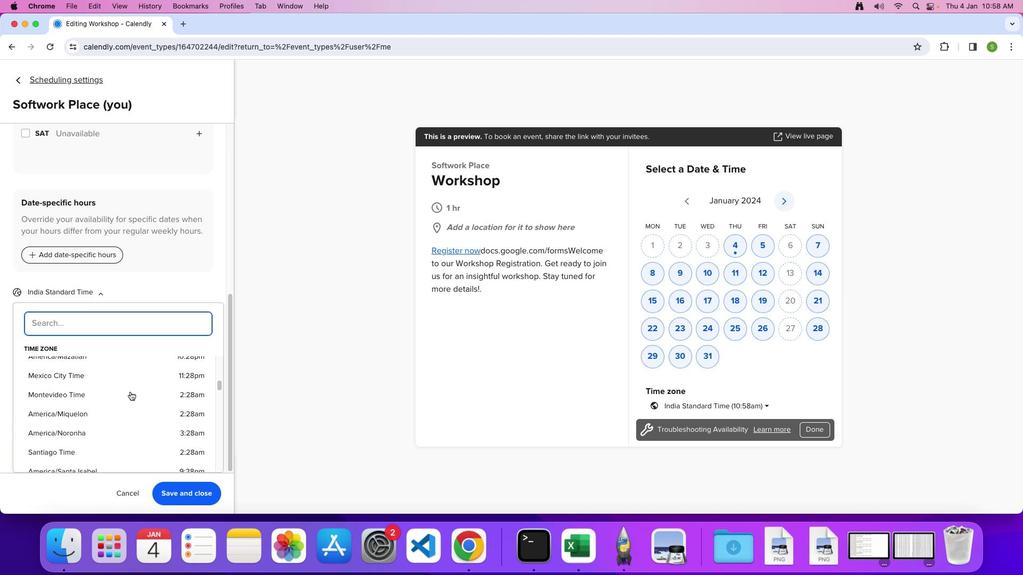 
Action: Mouse scrolled (130, 392) with delta (0, 0)
Screenshot: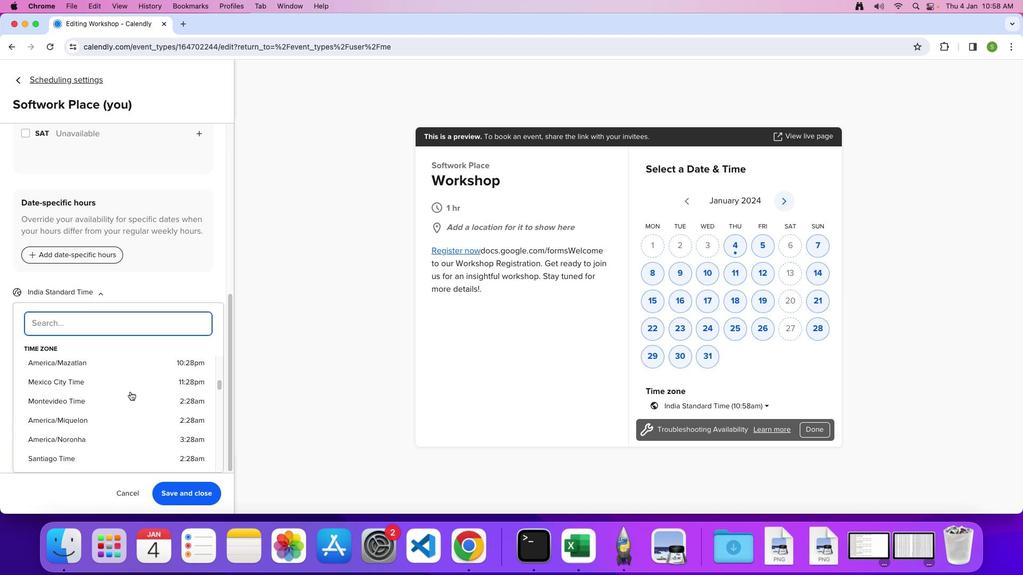 
Action: Mouse scrolled (130, 392) with delta (0, 0)
Screenshot: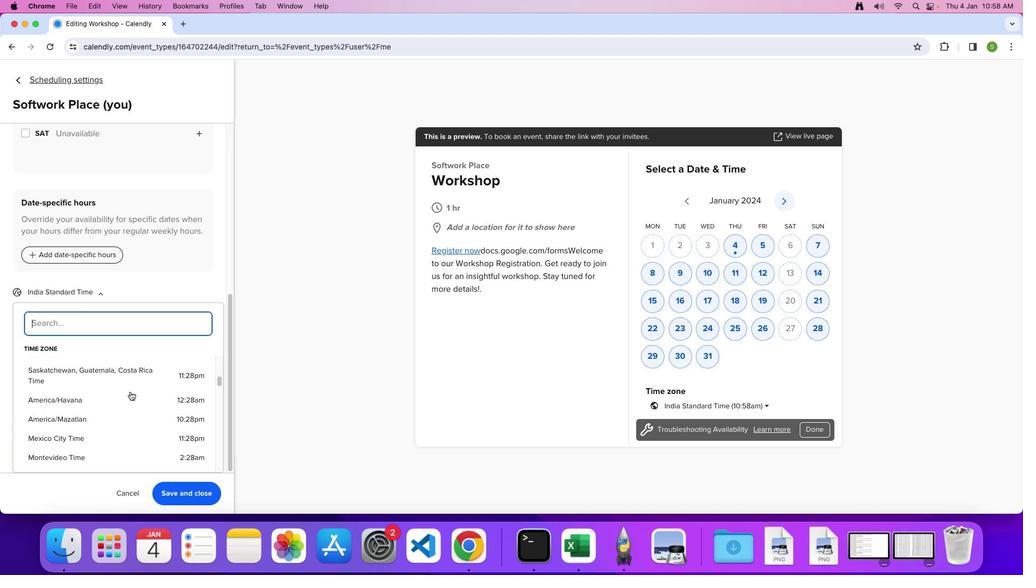 
Action: Mouse scrolled (130, 392) with delta (0, 0)
Screenshot: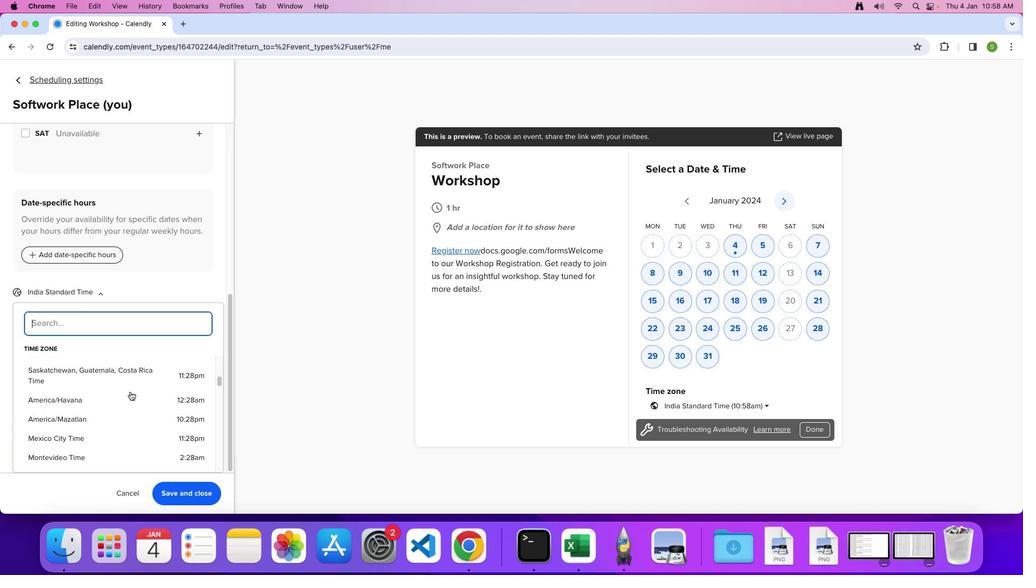 
Action: Mouse scrolled (130, 392) with delta (0, 2)
Screenshot: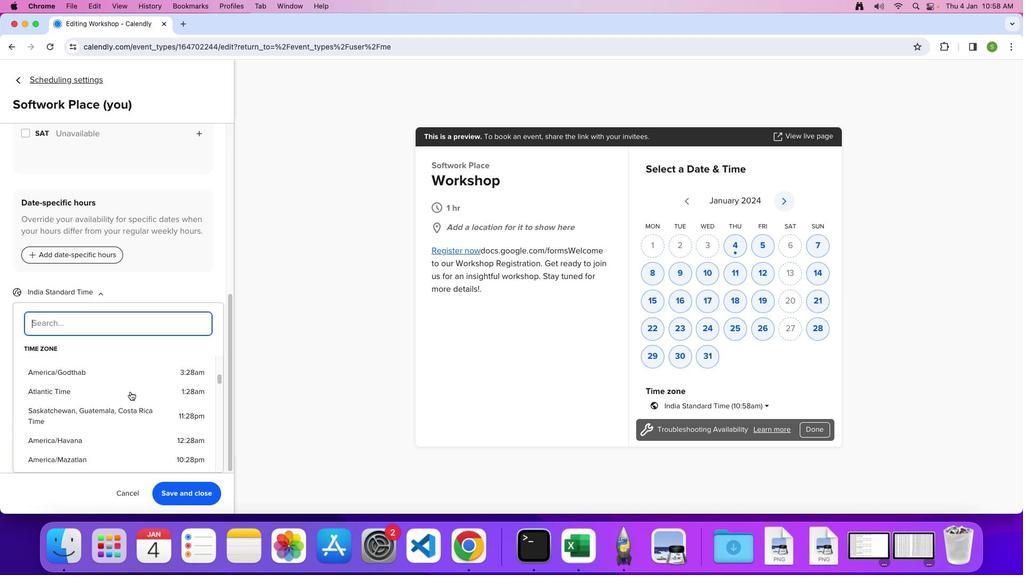 
Action: Mouse scrolled (130, 392) with delta (0, 0)
Screenshot: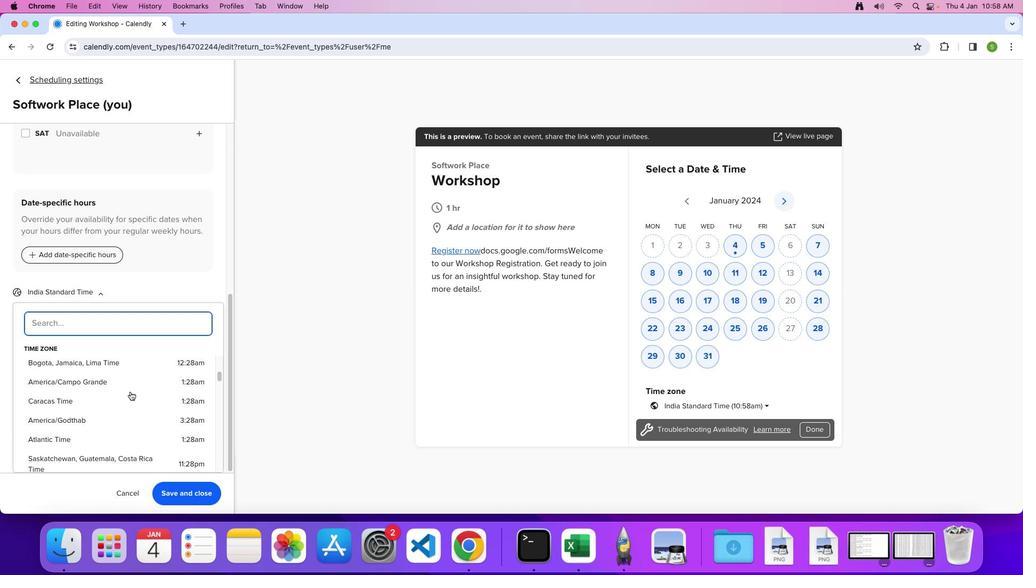 
Action: Mouse scrolled (130, 392) with delta (0, 0)
Screenshot: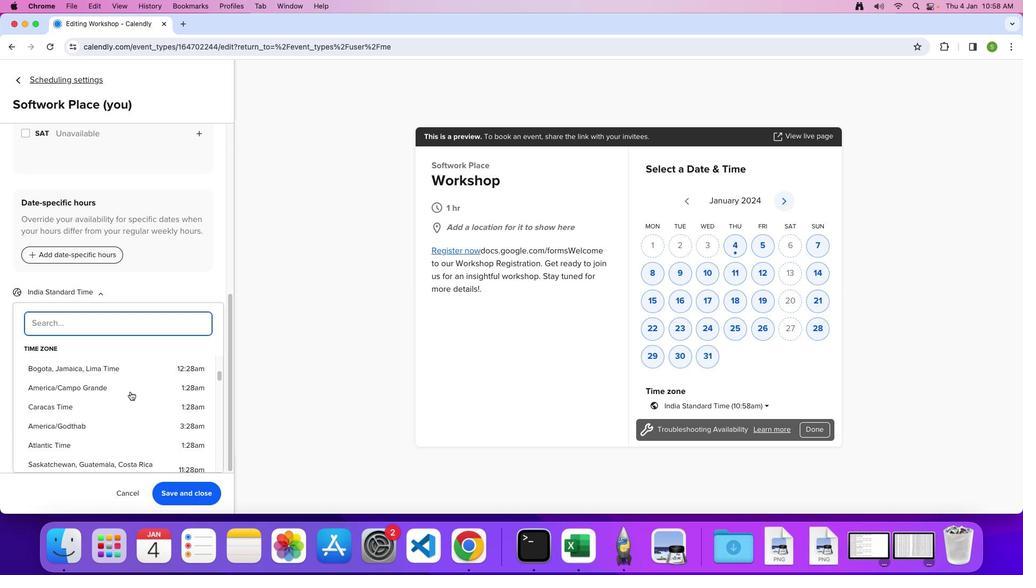 
Action: Mouse scrolled (130, 392) with delta (0, 0)
Screenshot: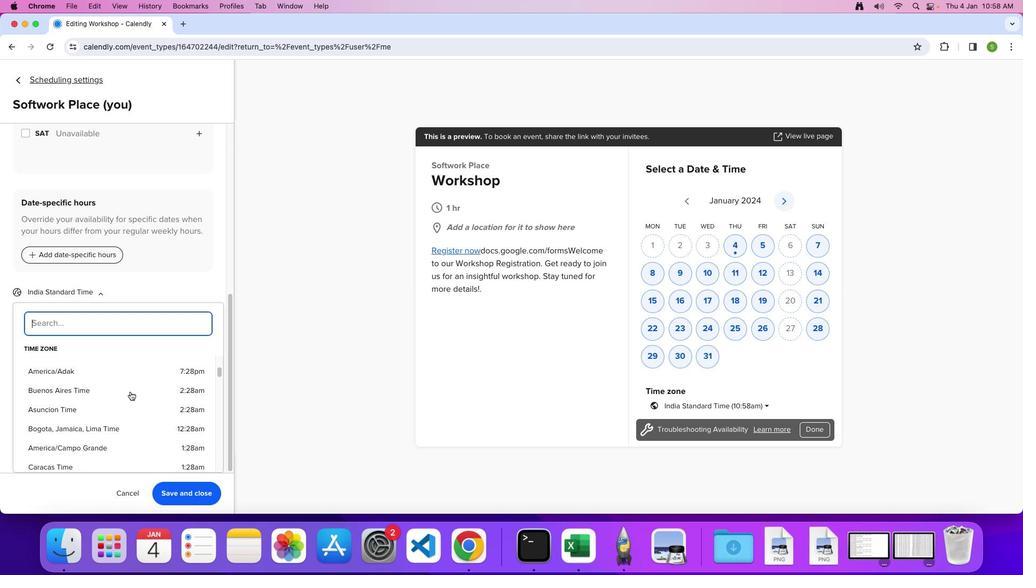 
Action: Mouse scrolled (130, 392) with delta (0, 0)
Screenshot: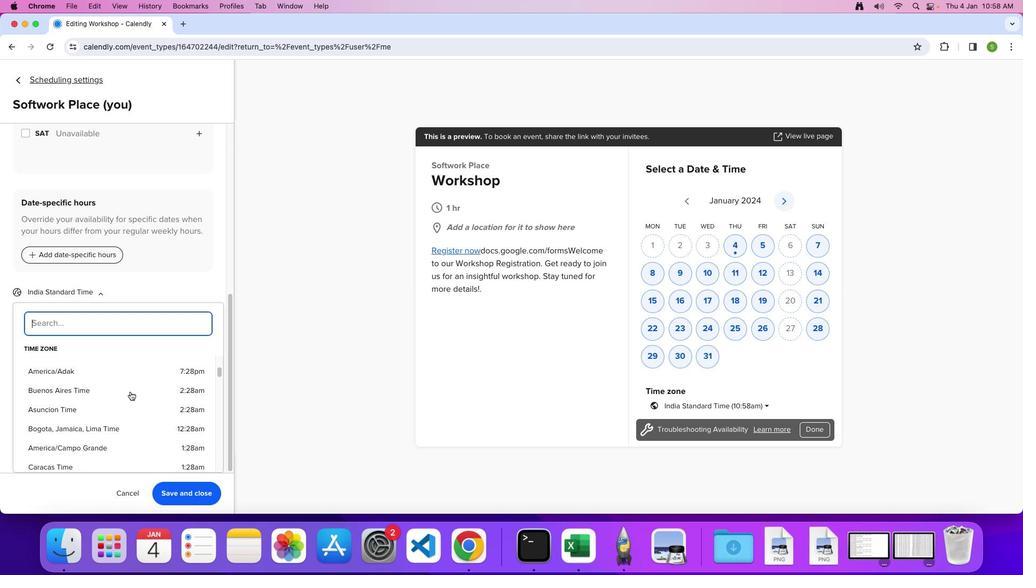 
Action: Mouse scrolled (130, 392) with delta (0, 2)
Screenshot: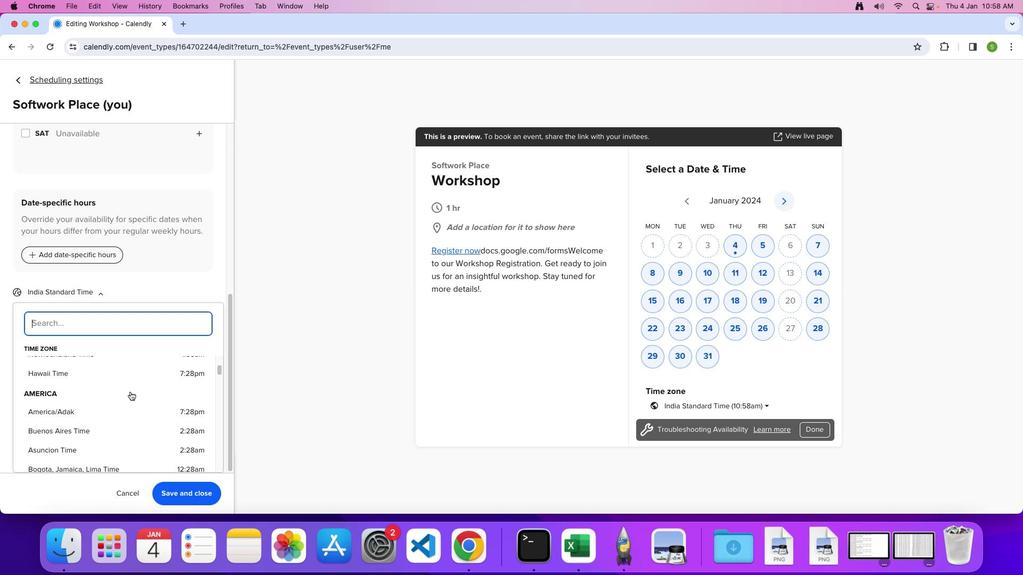 
Action: Mouse scrolled (130, 392) with delta (0, 0)
Screenshot: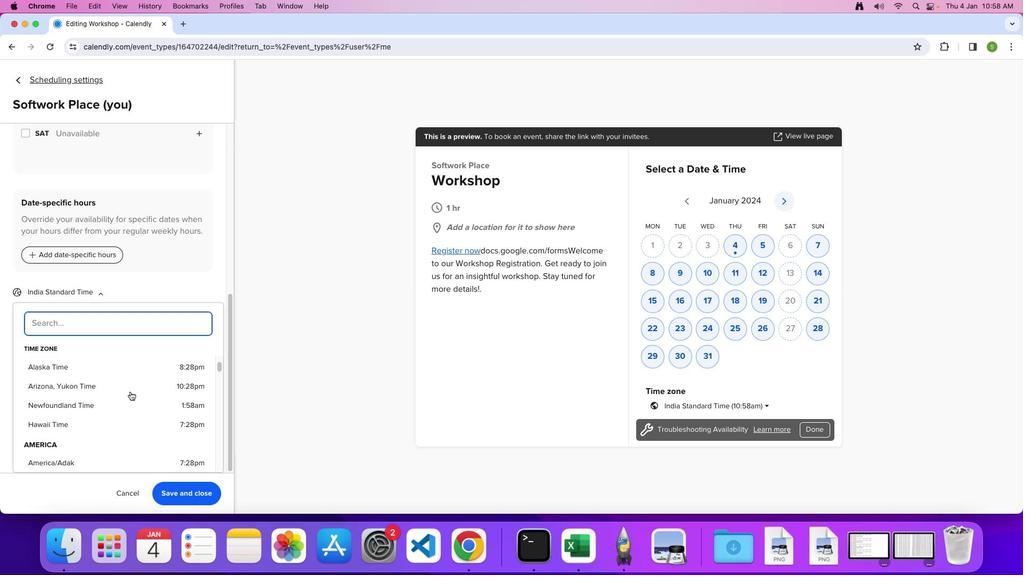 
Action: Mouse scrolled (130, 392) with delta (0, 0)
Screenshot: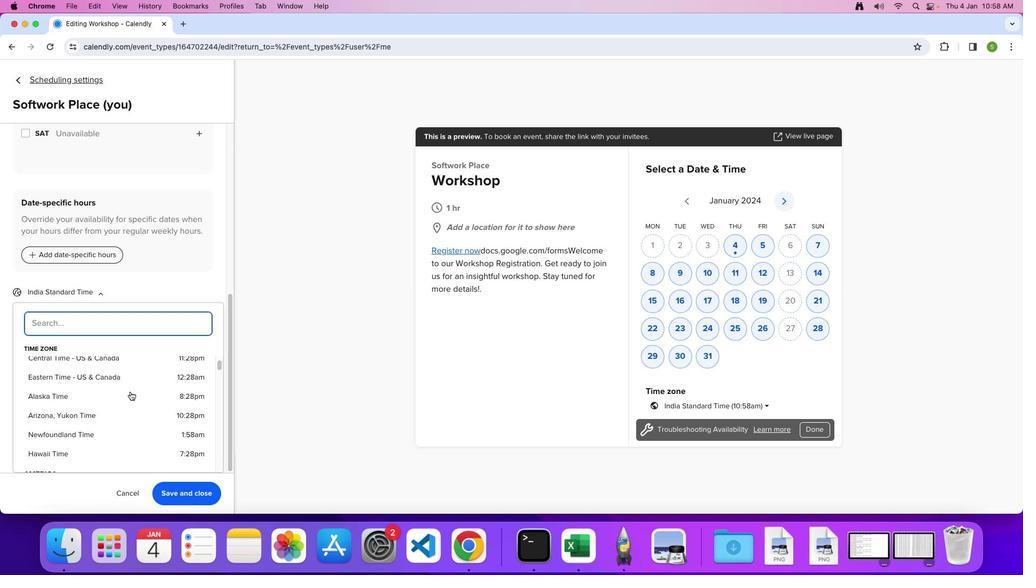 
Action: Mouse scrolled (130, 392) with delta (0, 2)
Screenshot: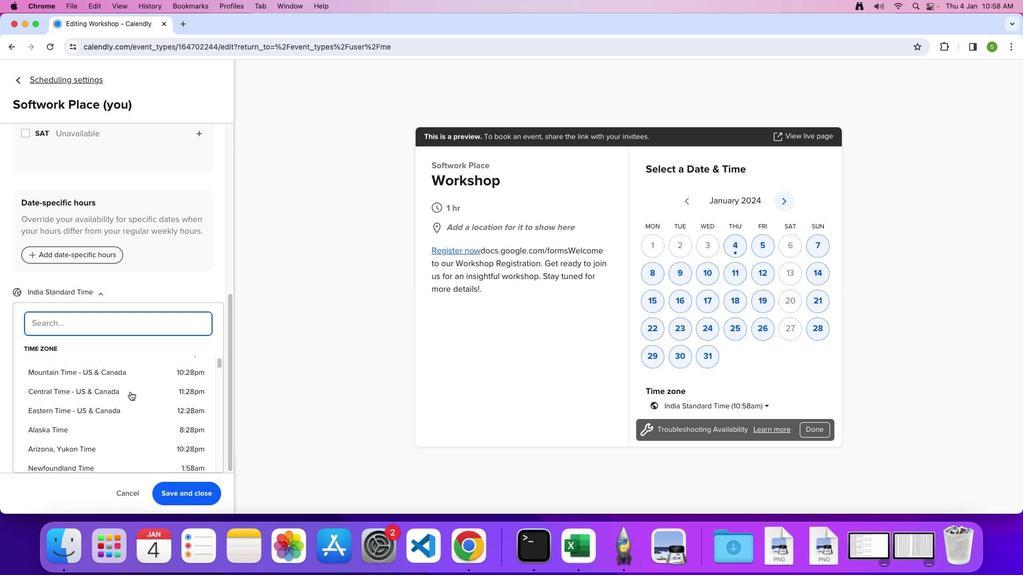 
Action: Mouse scrolled (130, 392) with delta (0, 0)
Screenshot: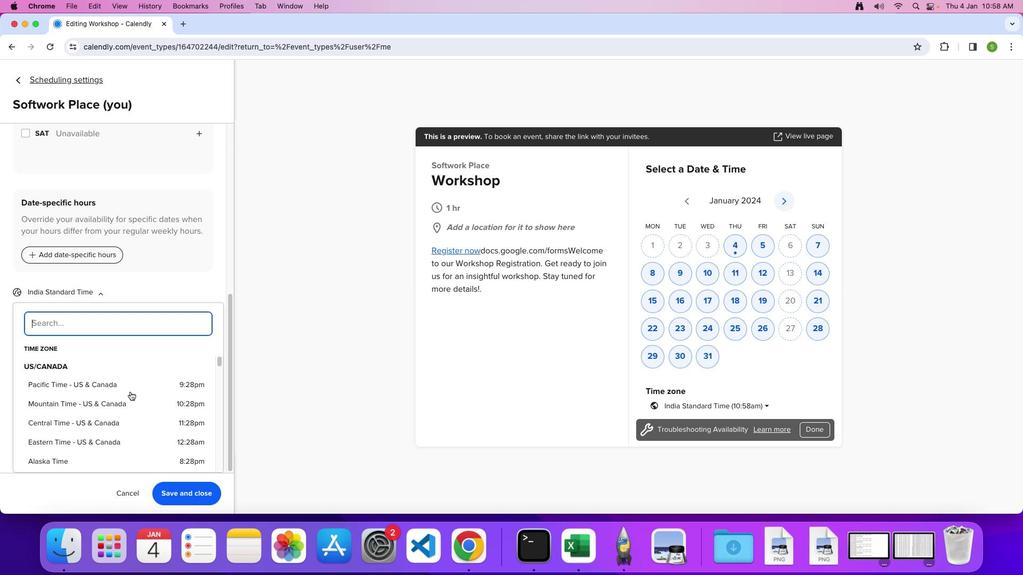 
Action: Mouse scrolled (130, 392) with delta (0, 0)
Screenshot: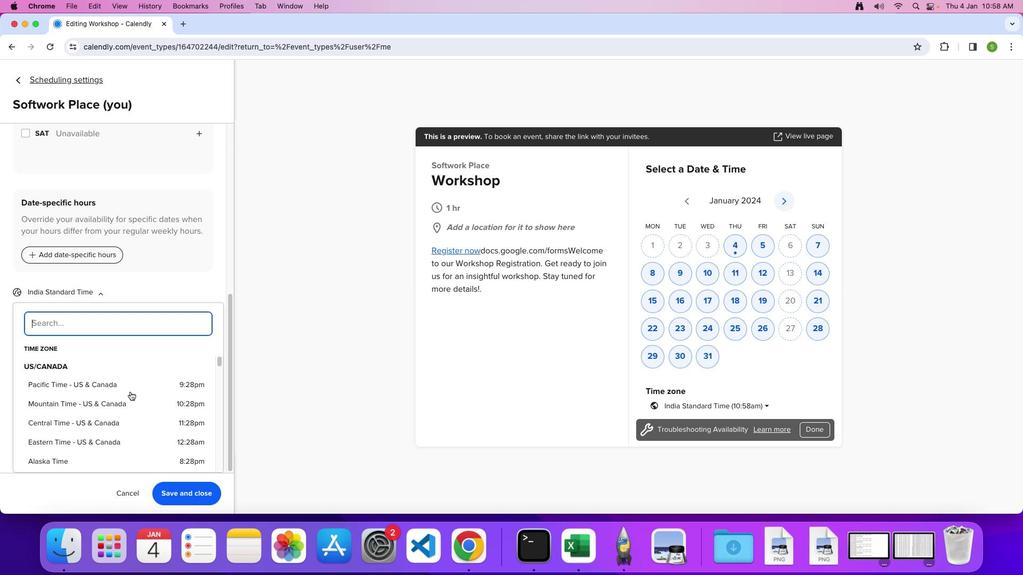 
Action: Mouse scrolled (130, 392) with delta (0, 2)
Screenshot: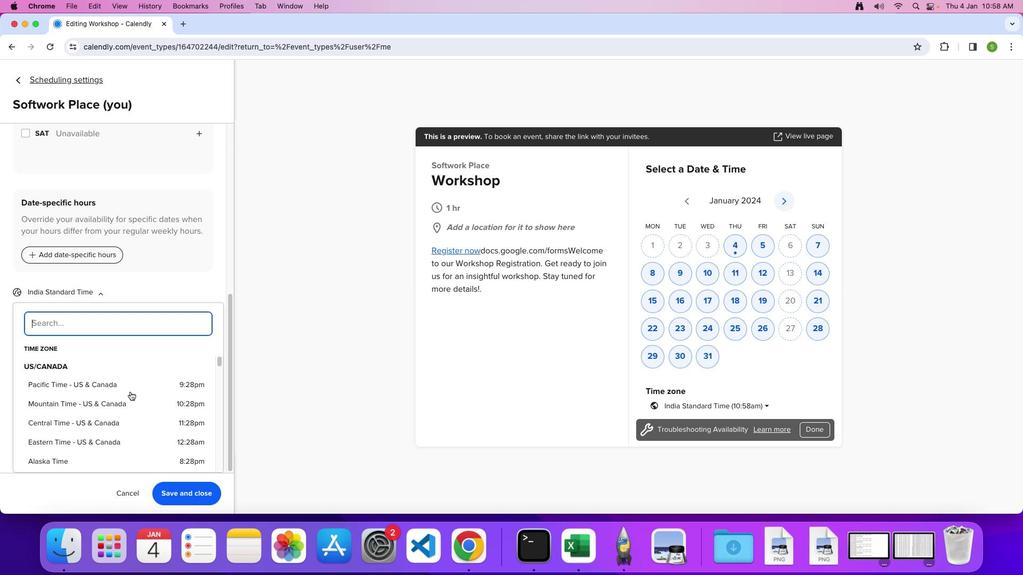 
Action: Mouse moved to (76, 404)
Screenshot: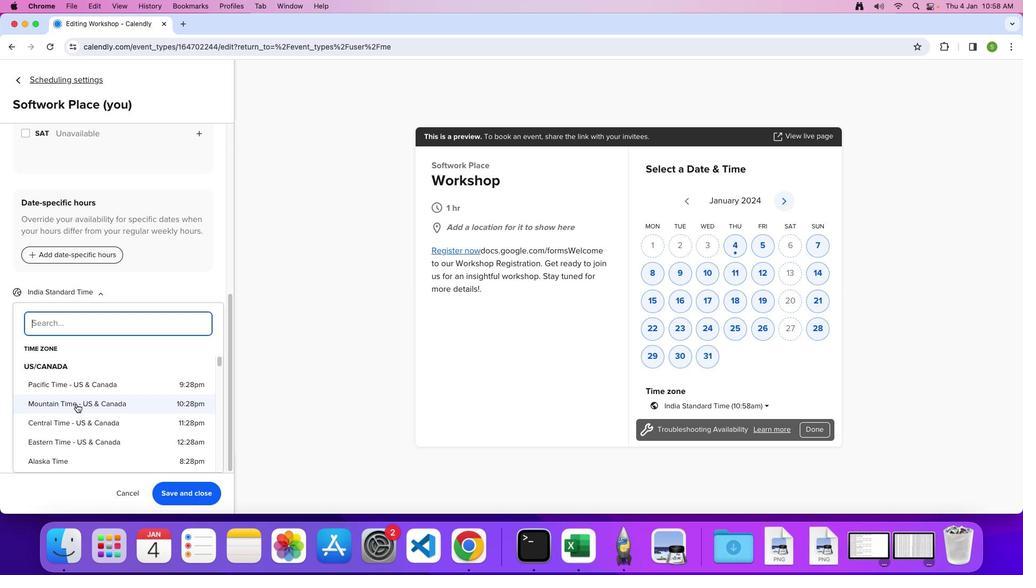 
Action: Mouse pressed left at (76, 404)
Screenshot: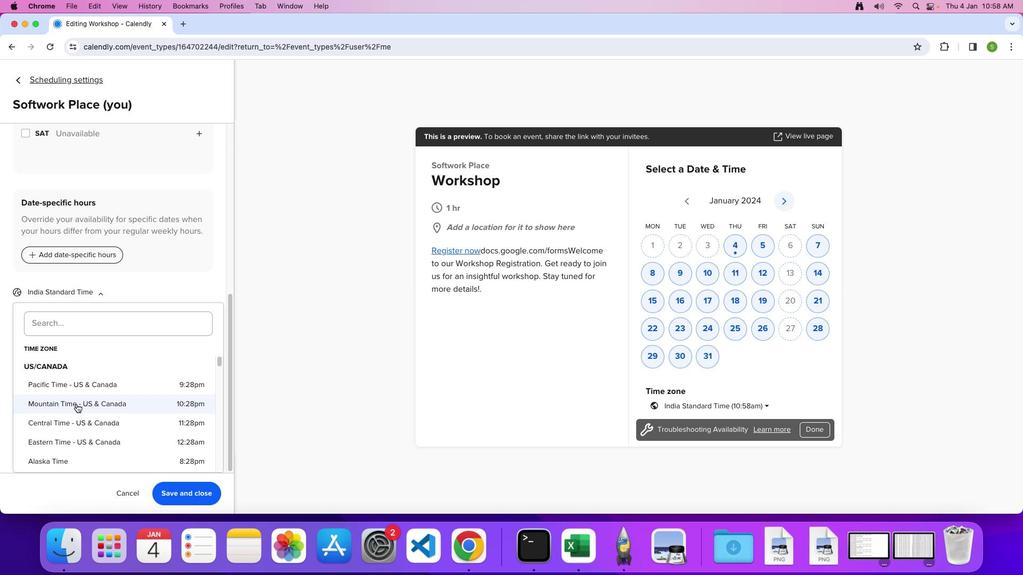 
Action: Mouse moved to (76, 404)
Screenshot: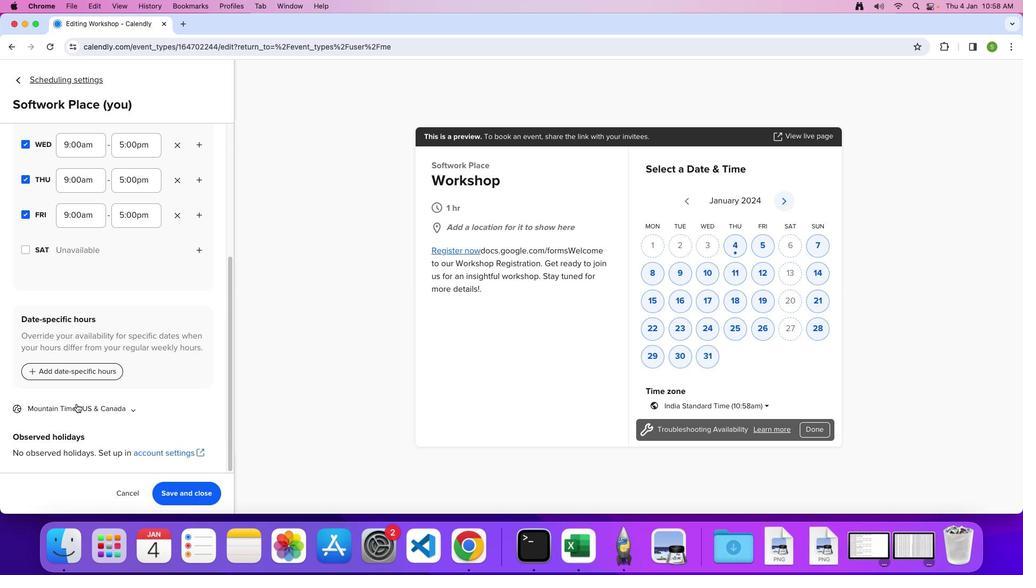 
